 Task: Add an event  with title  Casual Second Training Workshop: Leadership Skills, date '2024/03/01' to 2024/03/02  & Select Event type as  Collective. Add location for the event as  Salzburg, Austria and add a description: This session encourages active participation and engagement from all attendees. After each presentation, there will be a brief discussion where participants can share their observations, ask questions, and exchange tips and techniques. The collaborative environment allows for a rich learning experience, as participants can learn from one another's strengths and challenges.Create an event link  http-casualsecondtrainingworkshop:leadershipskillscom & Select the event color as  Red. , logged in from the account softage.4@softage.netand send the event invitation to softage.5@softage.net and softage.6@softage.net
Action: Mouse pressed left at (669, 93)
Screenshot: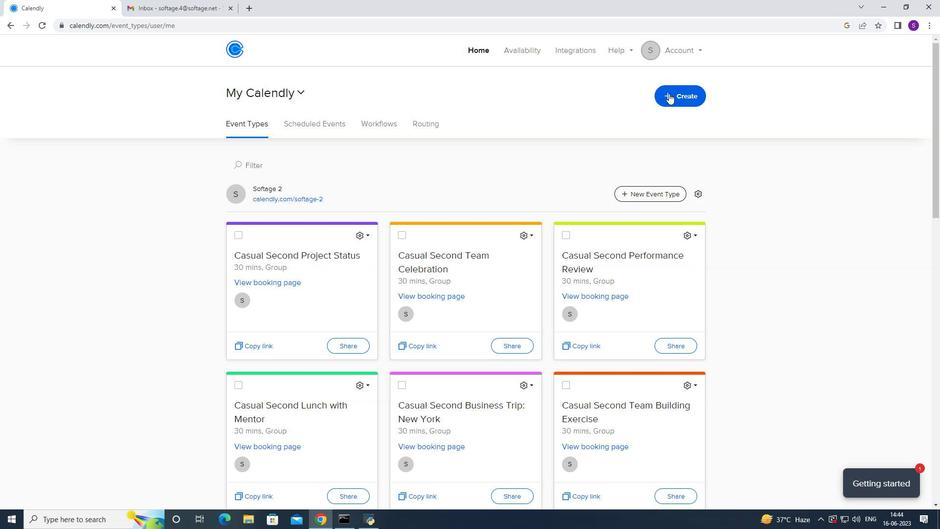 
Action: Mouse moved to (630, 127)
Screenshot: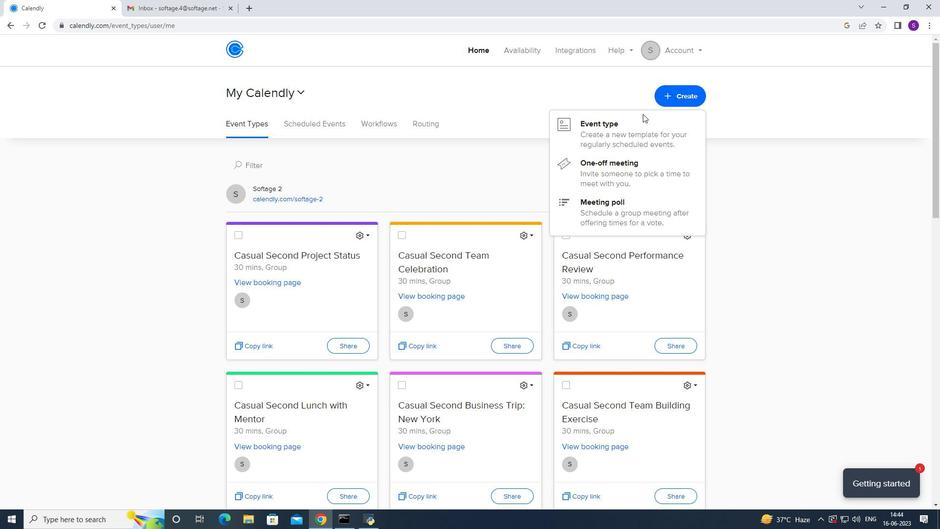 
Action: Mouse pressed left at (630, 127)
Screenshot: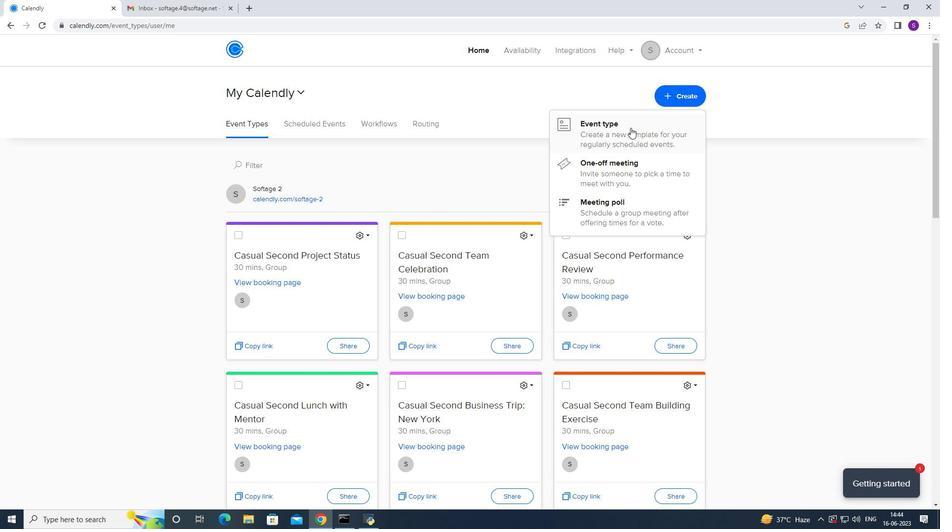 
Action: Mouse moved to (415, 277)
Screenshot: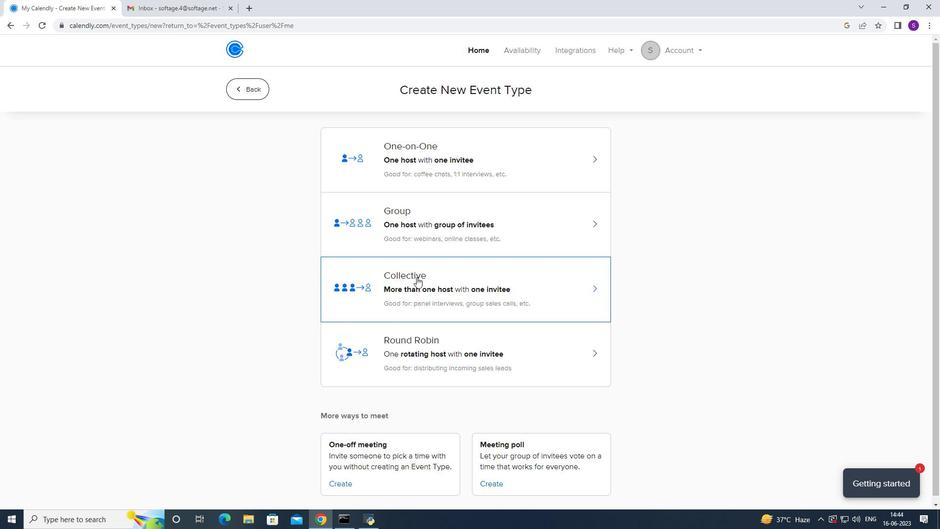 
Action: Mouse pressed left at (415, 277)
Screenshot: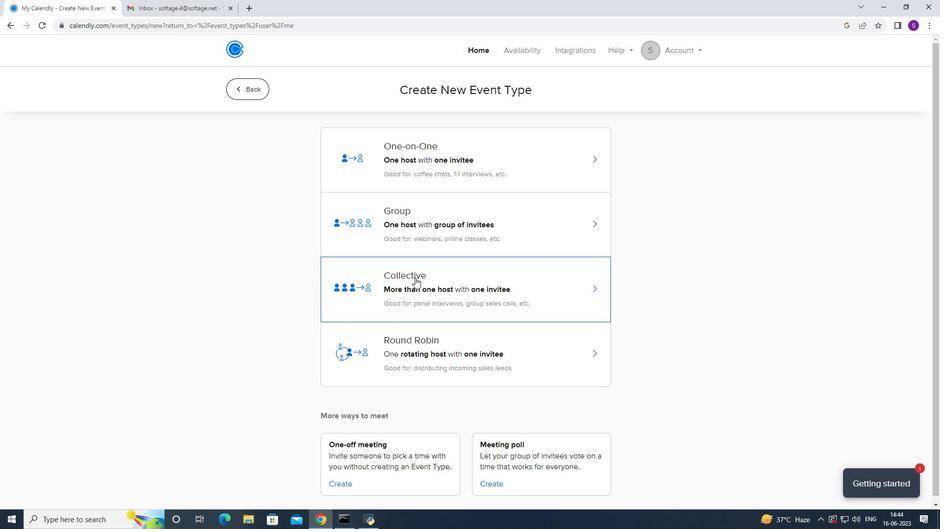 
Action: Mouse moved to (568, 209)
Screenshot: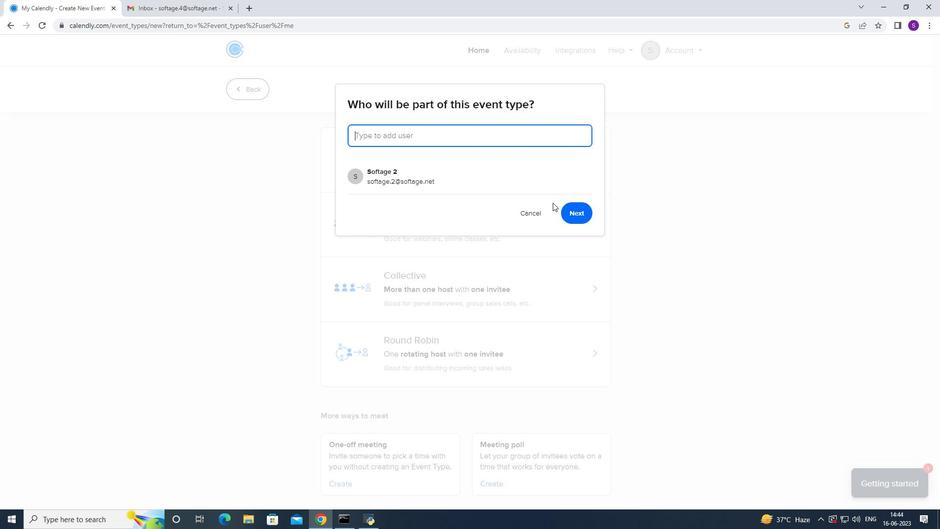 
Action: Mouse pressed left at (568, 209)
Screenshot: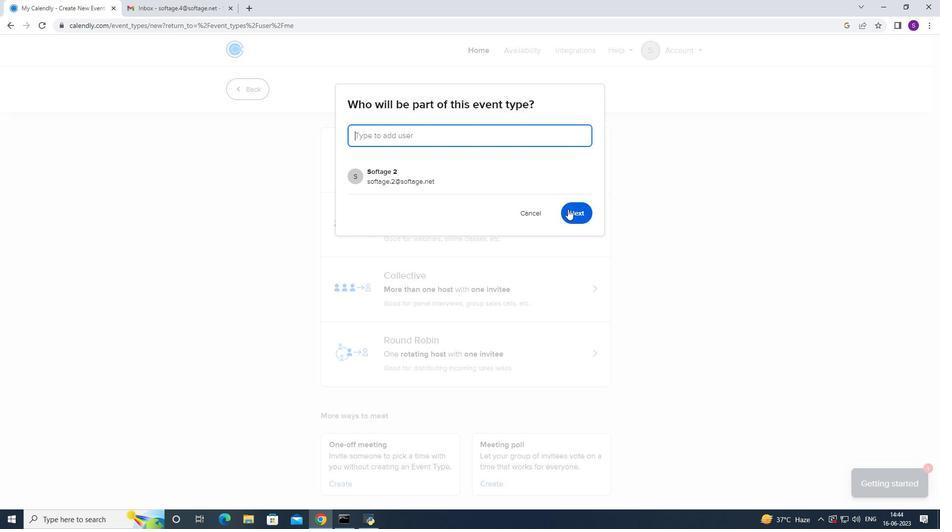 
Action: Mouse moved to (400, 198)
Screenshot: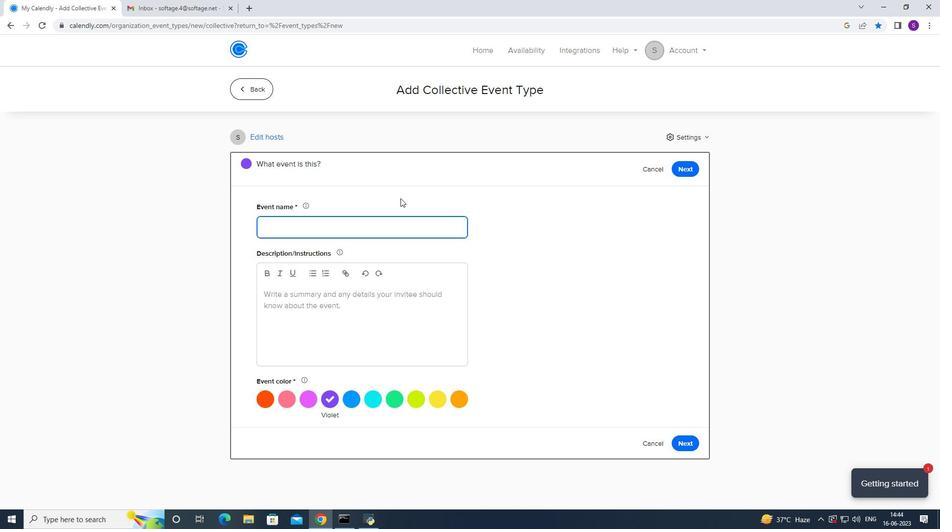 
Action: Key pressed <Key.caps_lock>V<Key.backspace>C<Key.caps_lock>asual<Key.space><Key.caps_lock>S<Key.caps_lock>ecoi<Key.backspace><Key.backspace>ond<Key.space><Key.caps_lock>T<Key.caps_lock>raining<Key.space><Key.caps_lock>W<Key.caps_lock>orkshop<Key.shift_r>:<Key.space><Key.caps_lock>L<Key.caps_lock>eadership<Key.space><Key.caps_lock>S<Key.caps_lock>kills
Screenshot: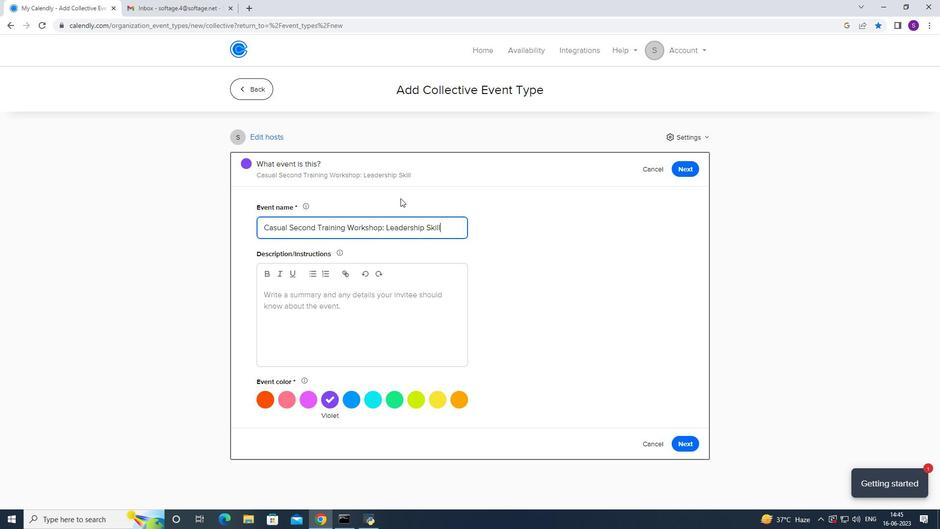 
Action: Mouse moved to (346, 314)
Screenshot: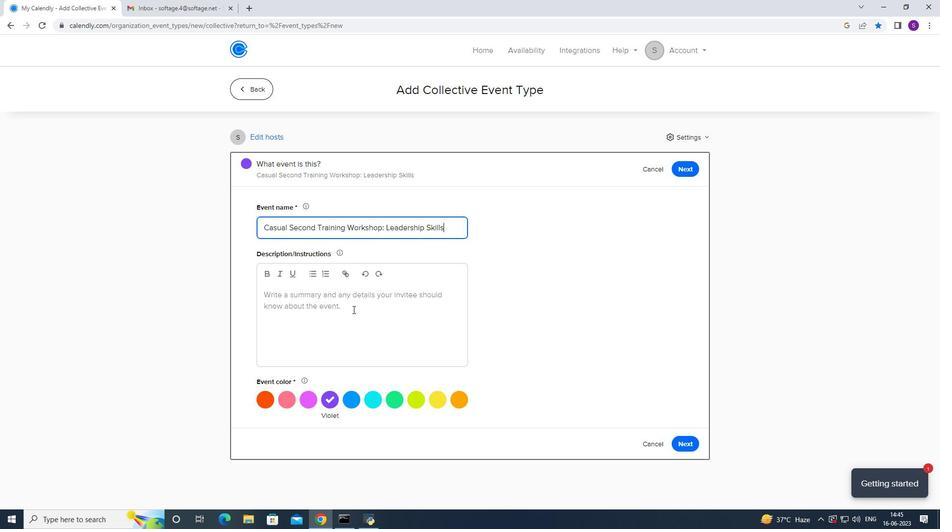
Action: Mouse pressed left at (346, 314)
Screenshot: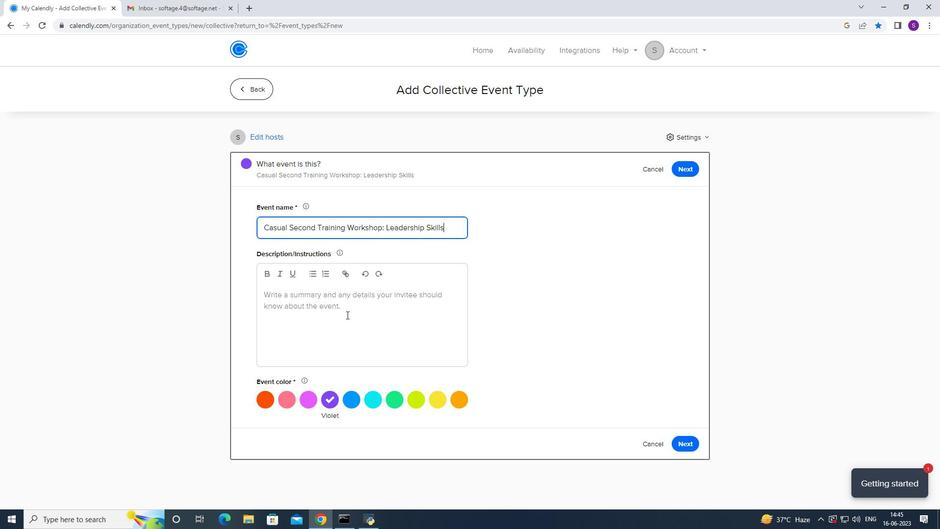 
Action: Mouse pressed right at (346, 314)
Screenshot: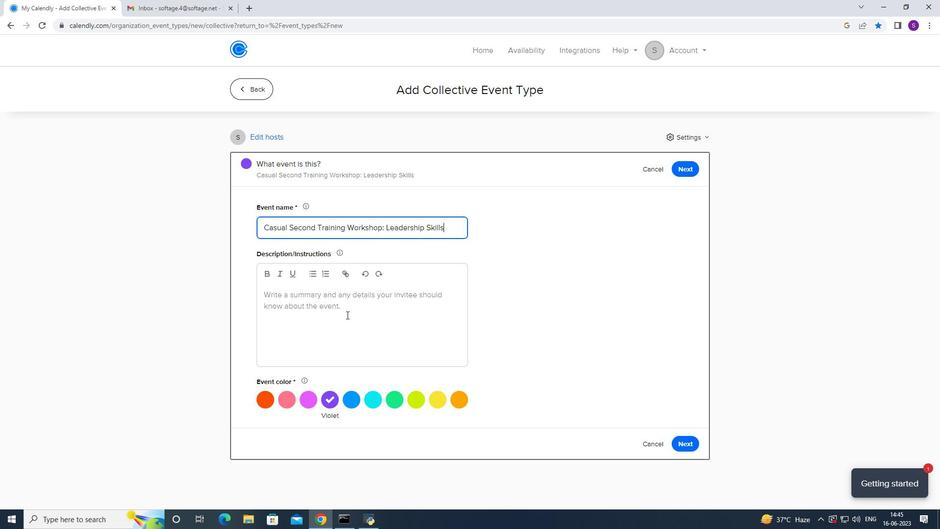 
Action: Mouse moved to (317, 337)
Screenshot: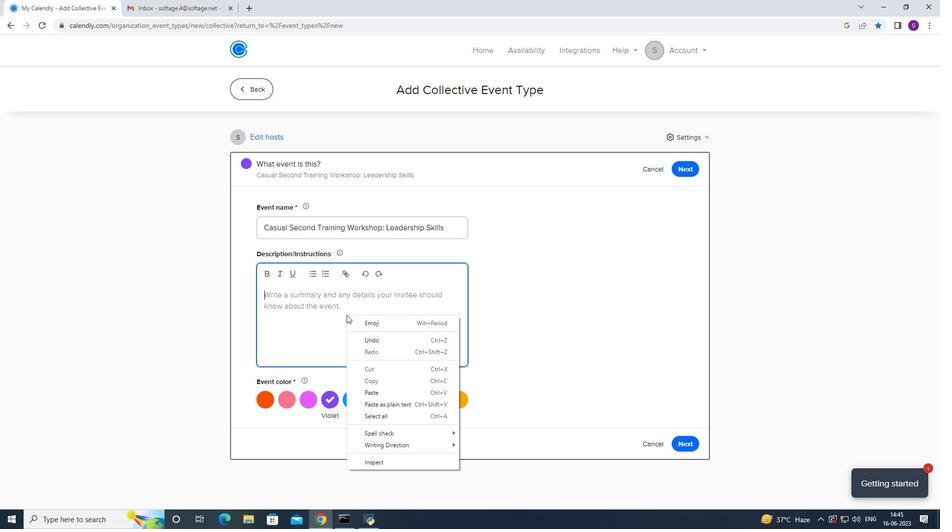 
Action: Mouse pressed left at (317, 337)
Screenshot: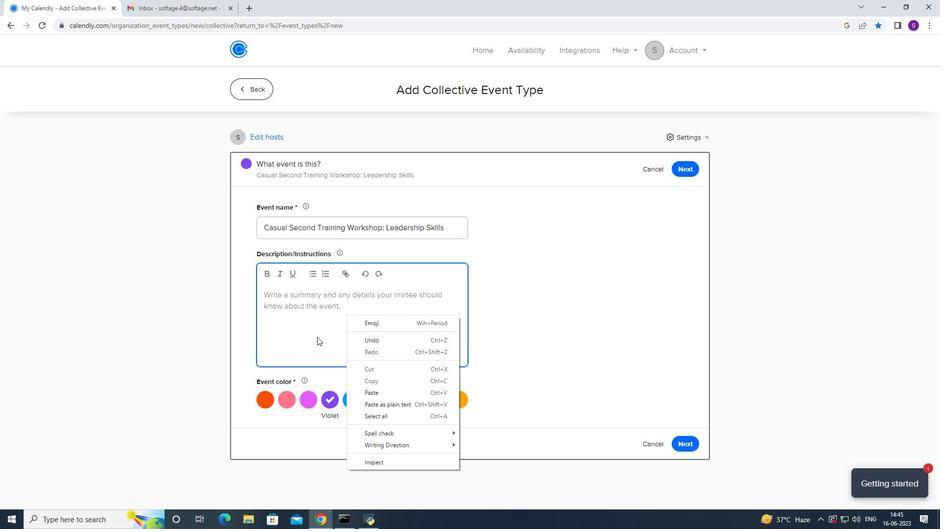 
Action: Mouse moved to (268, 399)
Screenshot: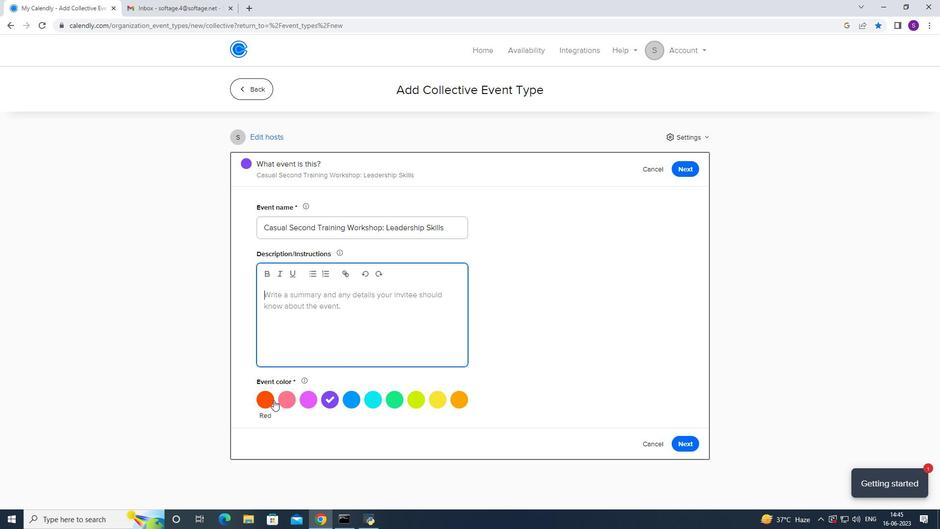 
Action: Mouse pressed left at (268, 399)
Screenshot: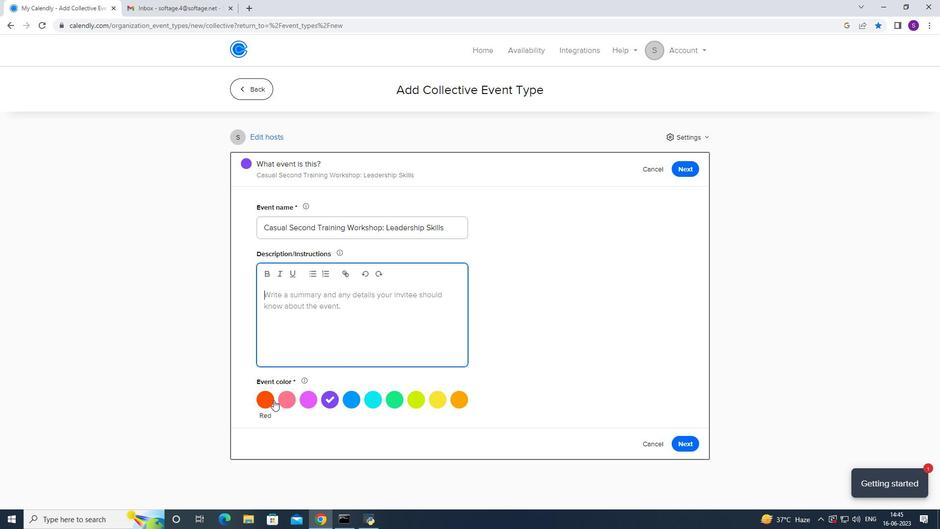 
Action: Mouse moved to (301, 334)
Screenshot: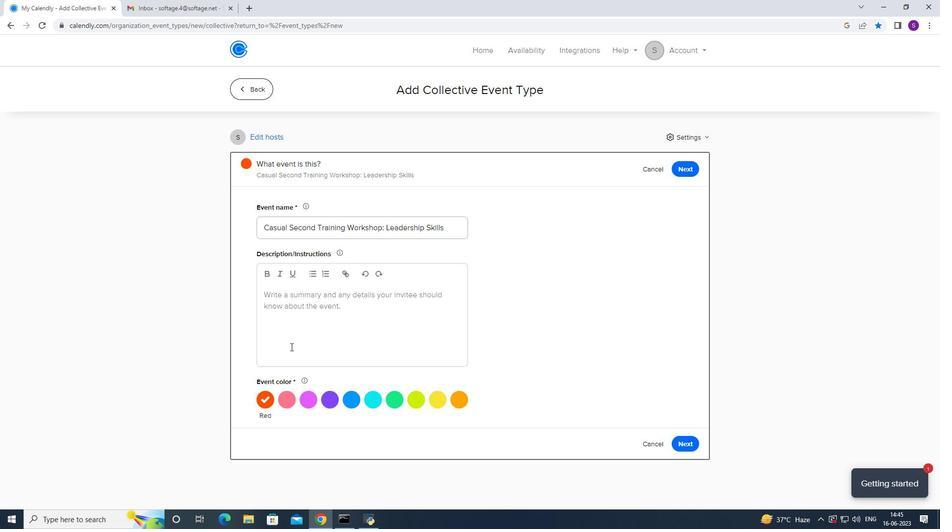 
Action: Mouse pressed left at (301, 334)
Screenshot: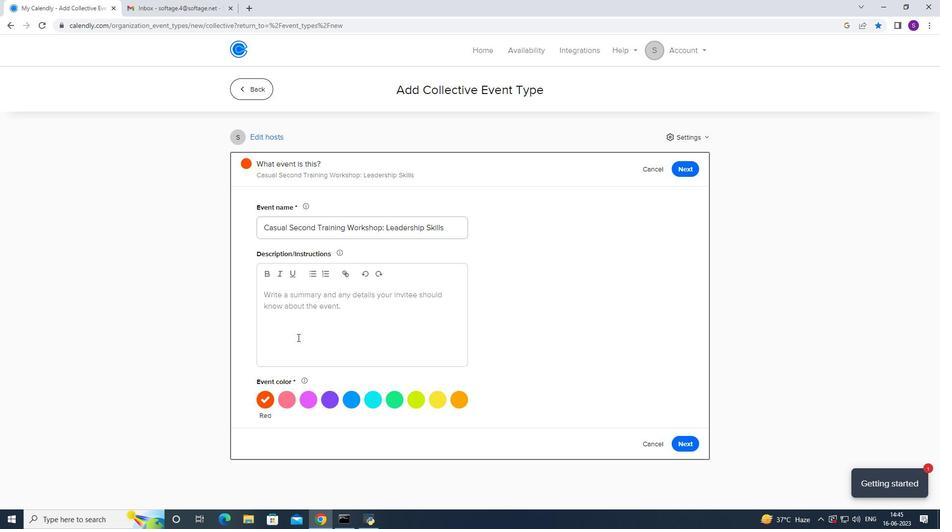 
Action: Key pressed <Key.caps_lock>T<Key.caps_lock>his<Key.space>session<Key.space>encourages<Key.space>active<Key.space>participastion<Key.space><Key.backspace><Key.backspace><Key.backspace><Key.backspace><Key.backspace><Key.backspace>tion<Key.space>and<Key.space>engagement<Key.space>fromn<Key.backspace><Key.space>all<Key.space>attendees.<Key.space><Key.caps_lock>A<Key.caps_lock>fter<Key.space>each<Key.space>presentation<Key.space>,<Key.space>there<Key.space>will<Key.space>be<Key.space>a<Key.space>brief<Key.space>discussion<Key.space>where<Key.space>participantsc<Key.backspace><Key.space>can<Key.space>ask<Key.space>questions,<Key.space>share<Key.space>their<Key.space>observations<Key.space>and<Key.space>exchange<Key.space>tips<Key.space>,<Key.caps_lock>T<Key.caps_lock>he<Key.space>collaborative<Key.space>
Screenshot: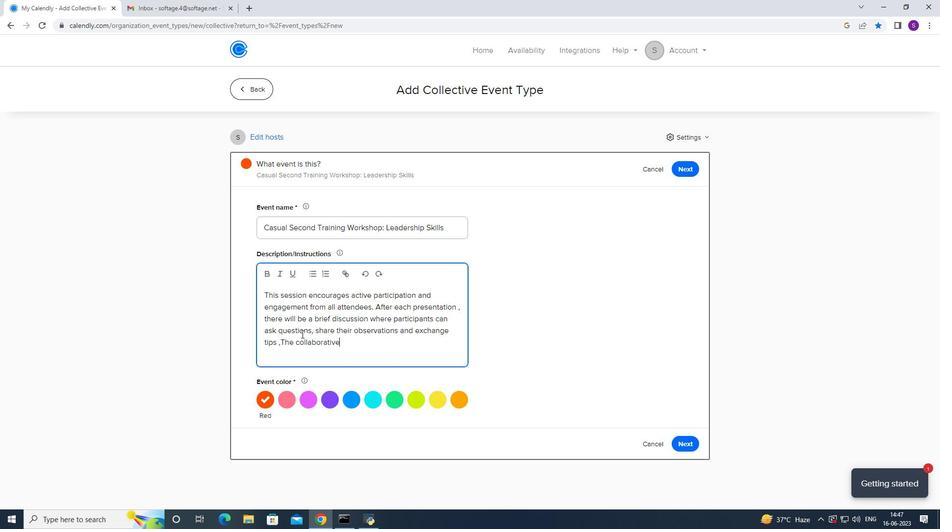 
Action: Mouse moved to (278, 344)
Screenshot: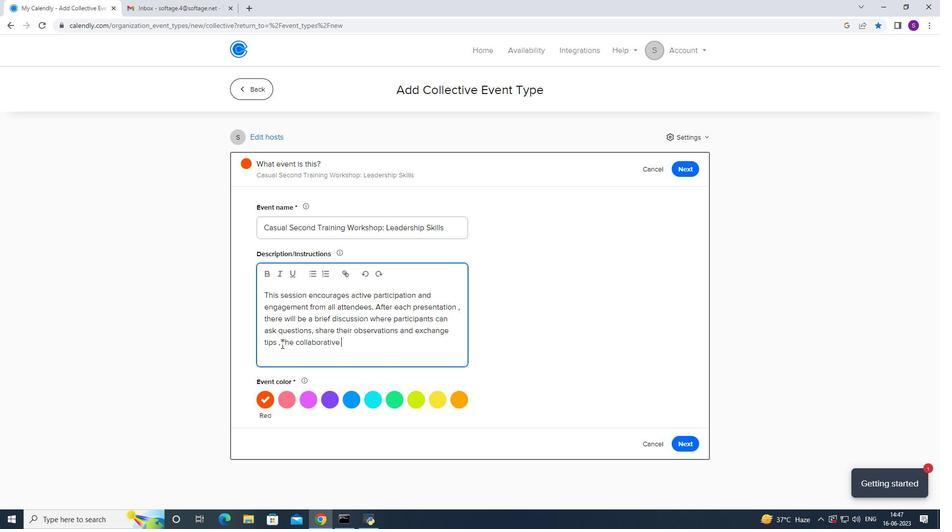 
Action: Mouse pressed left at (278, 344)
Screenshot: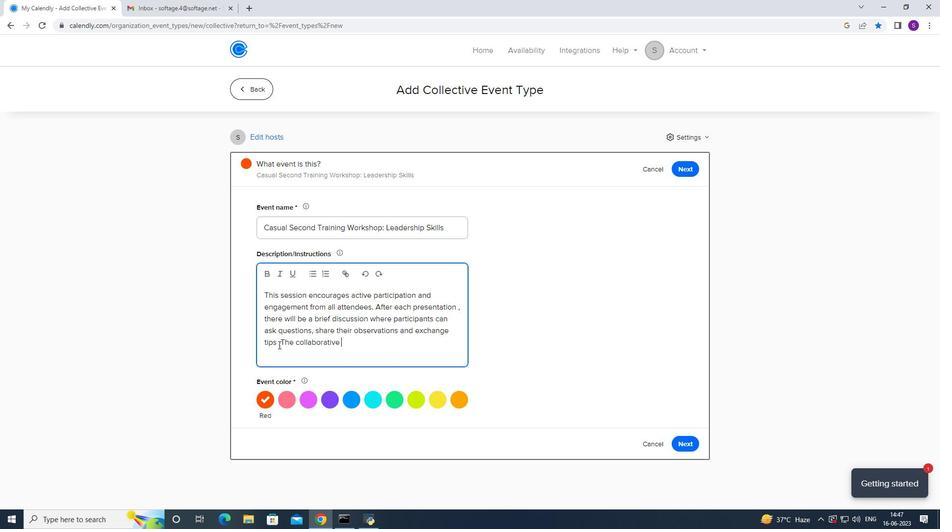 
Action: Mouse moved to (281, 343)
Screenshot: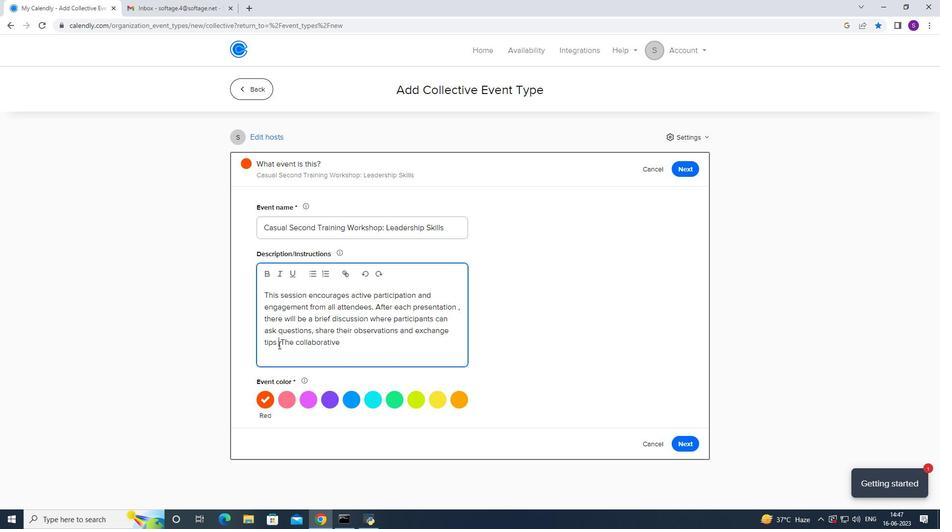 
Action: Mouse pressed left at (281, 343)
Screenshot: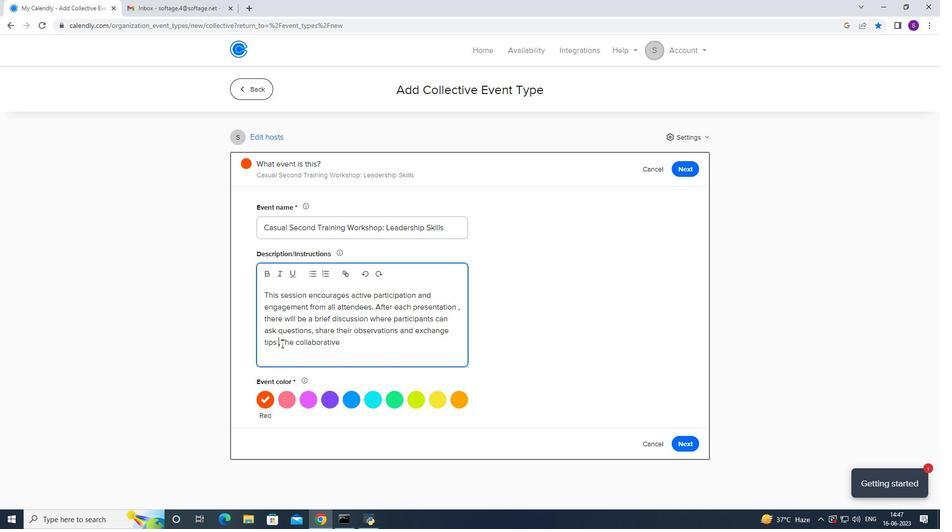 
Action: Key pressed <Key.backspace>.
Screenshot: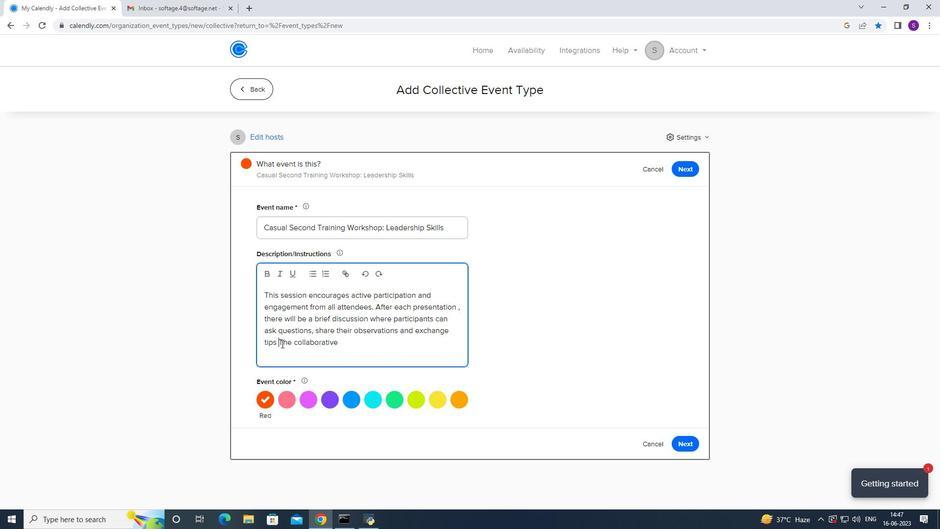 
Action: Mouse moved to (346, 340)
Screenshot: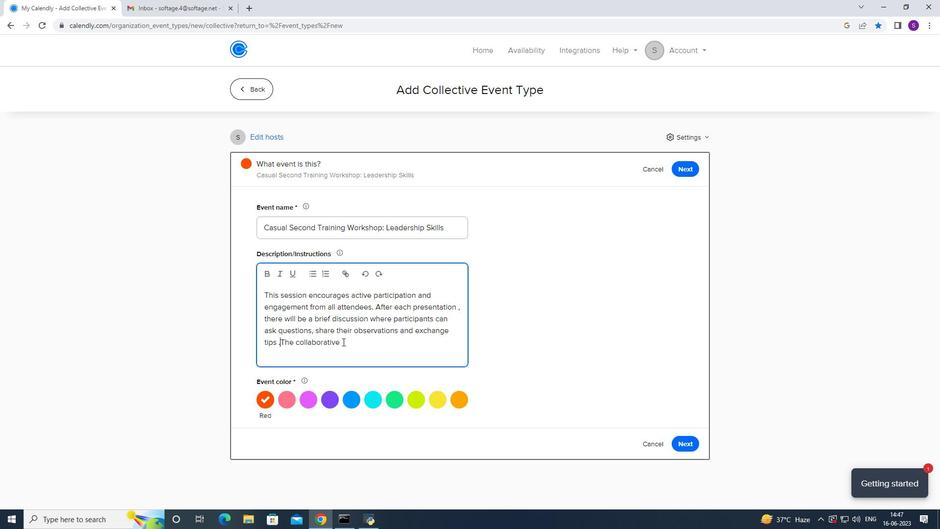 
Action: Mouse pressed left at (346, 340)
Screenshot: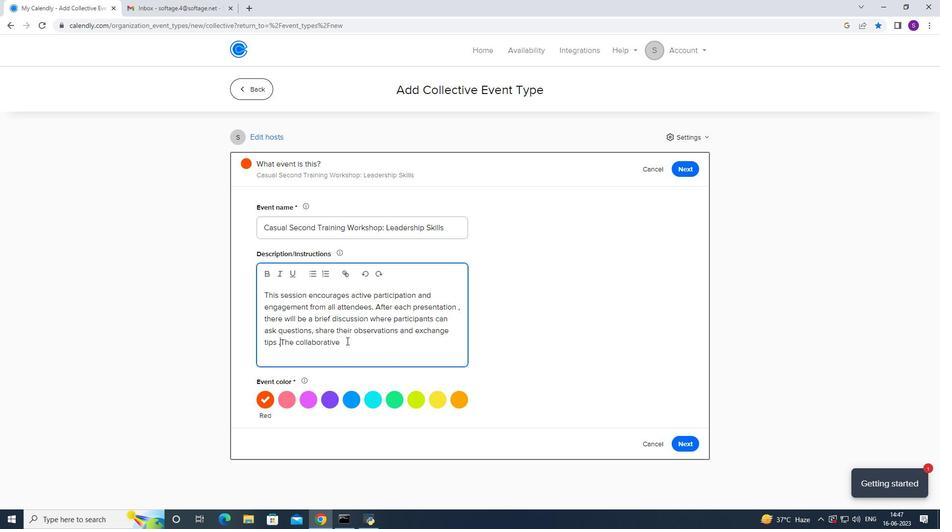 
Action: Key pressed <Key.space>environment<Key.space>allows<Key.space>for<Key.space>a<Key.space>rich<Key.space>learning<Key.space>experuie<Key.backspace><Key.backspace><Key.backspace>o<Key.backspace>i==<Key.backspace><Key.backspace>ence,as<Key.space>participants<Key.space>can<Key.space>learn<Key.space>from<Key.space>one<Key.space>anothers<Key.space><Key.backspace><Key.backspace><Key.shift_r>"s<Key.space>strengths<Key.space>andc=<Key.backspace><Key.backspace><Key.space>challenges.
Screenshot: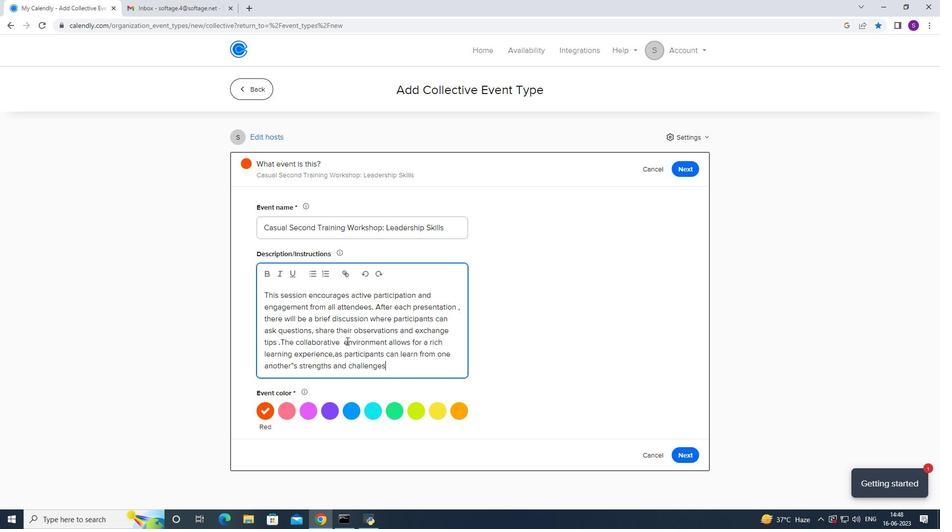
Action: Mouse moved to (679, 460)
Screenshot: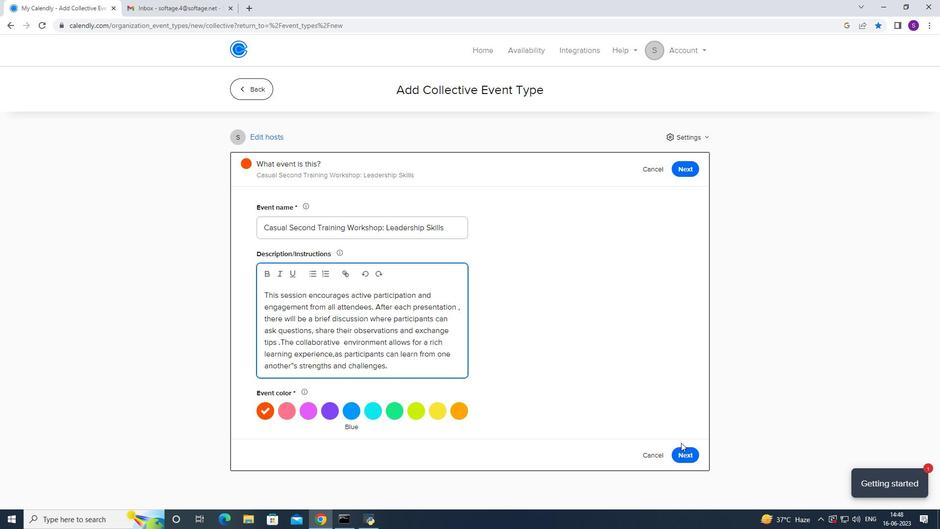 
Action: Mouse pressed left at (679, 460)
Screenshot: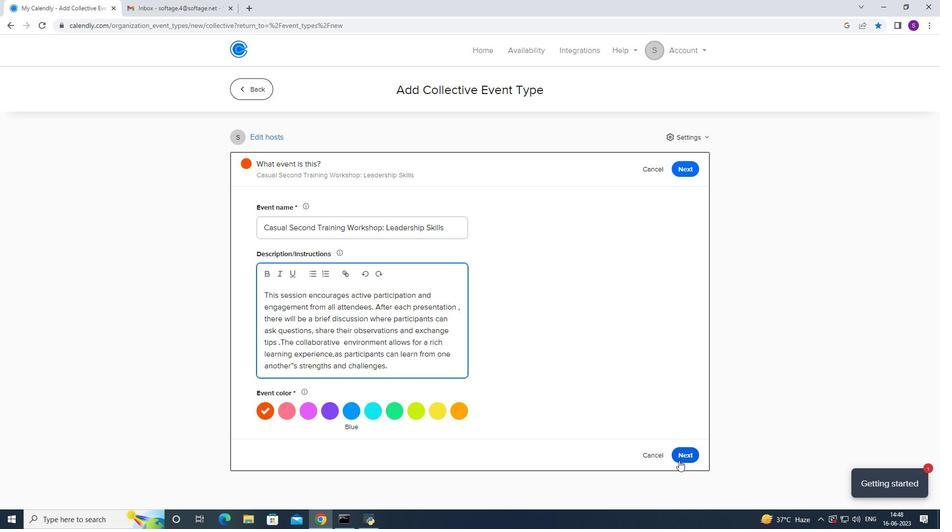 
Action: Mouse moved to (269, 283)
Screenshot: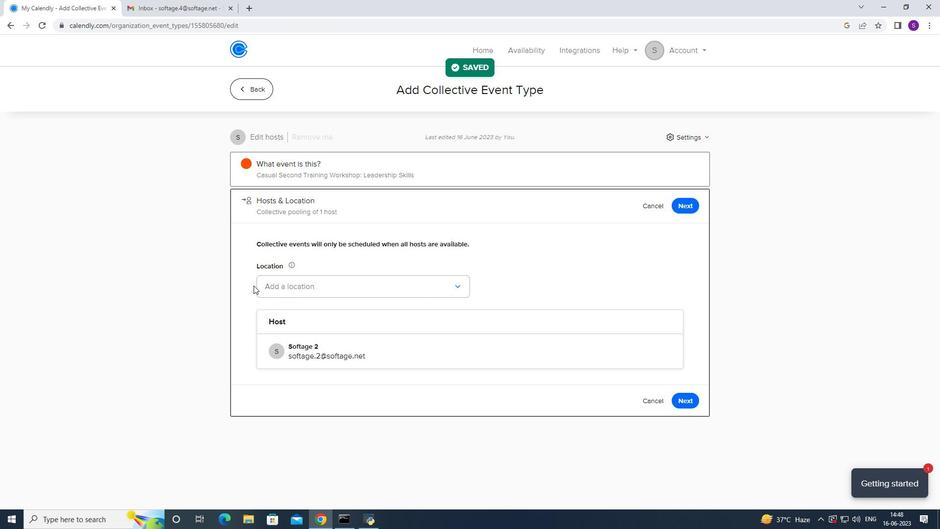 
Action: Mouse pressed left at (269, 283)
Screenshot: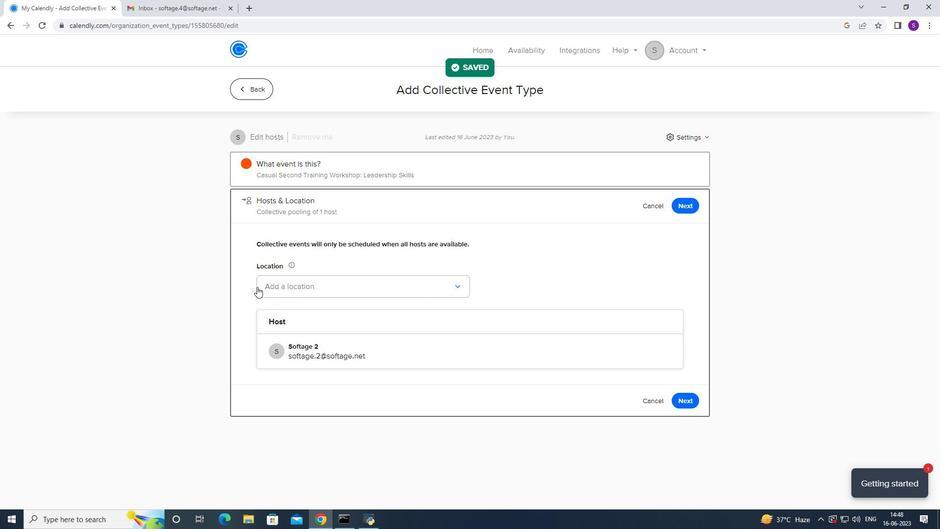 
Action: Mouse moved to (337, 311)
Screenshot: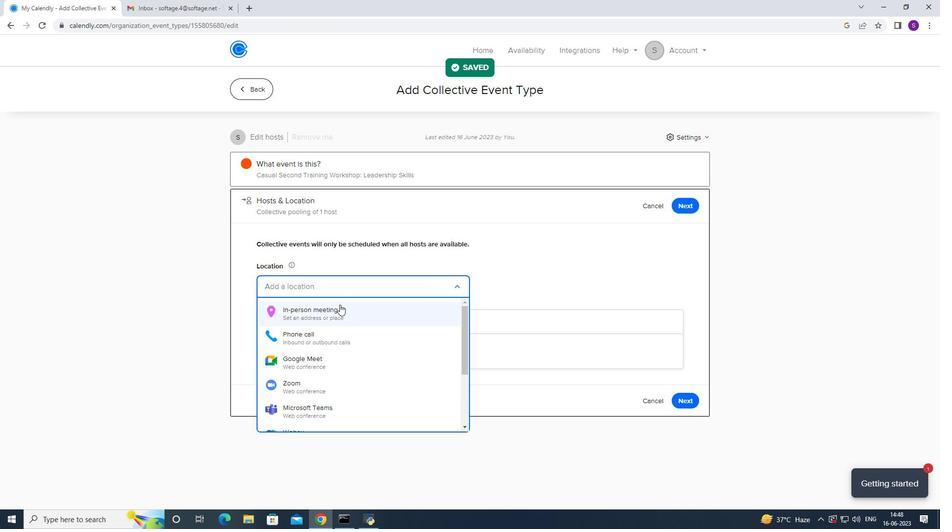 
Action: Mouse pressed left at (337, 311)
Screenshot: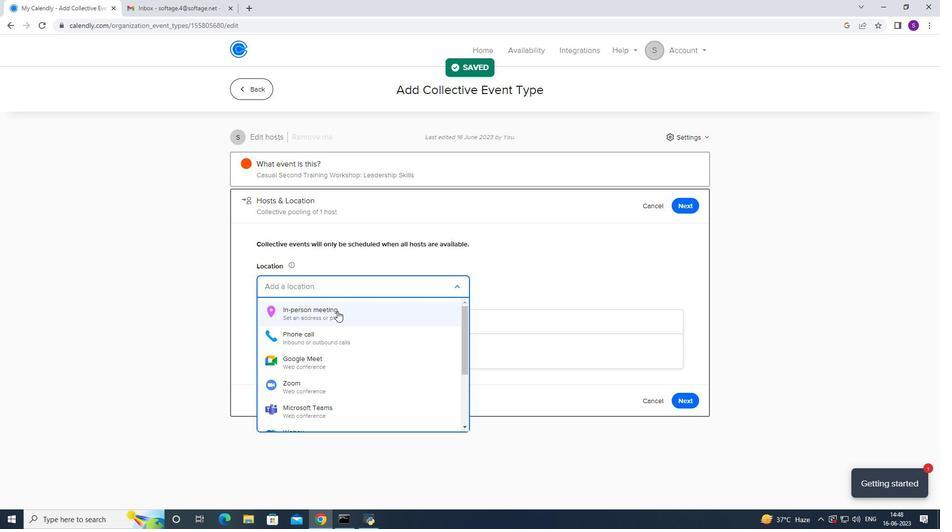
Action: Mouse moved to (458, 161)
Screenshot: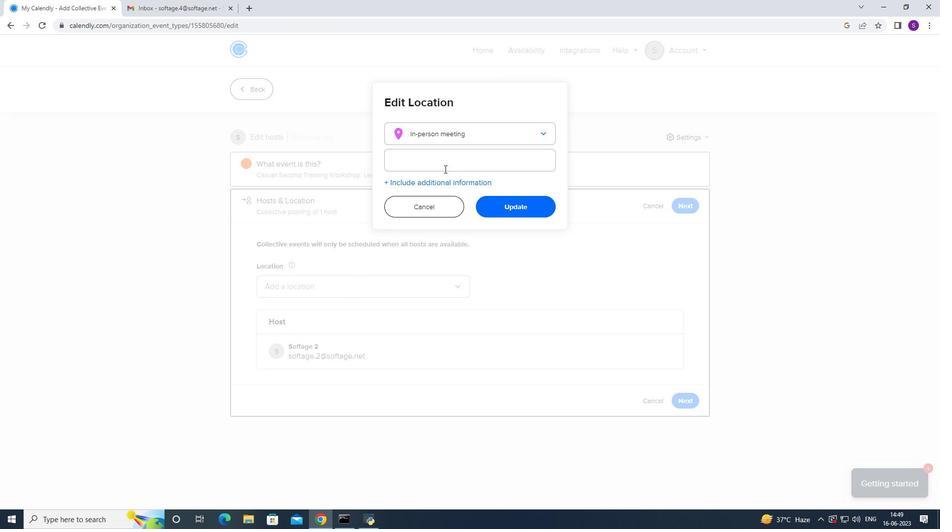 
Action: Mouse pressed left at (458, 161)
Screenshot: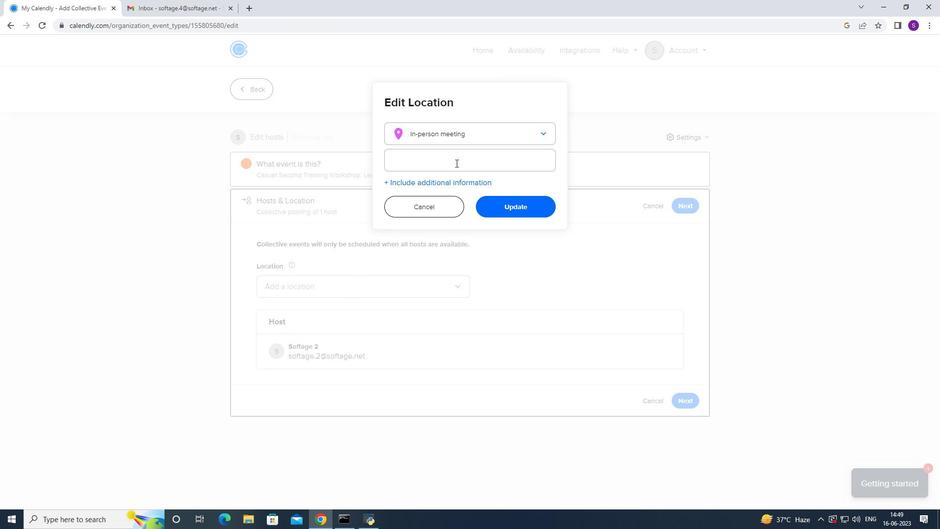 
Action: Key pressed <Key.caps_lock>S<Key.caps_lock>alzburg,<Key.space><Key.caps_lock>A<Key.caps_lock>ustria
Screenshot: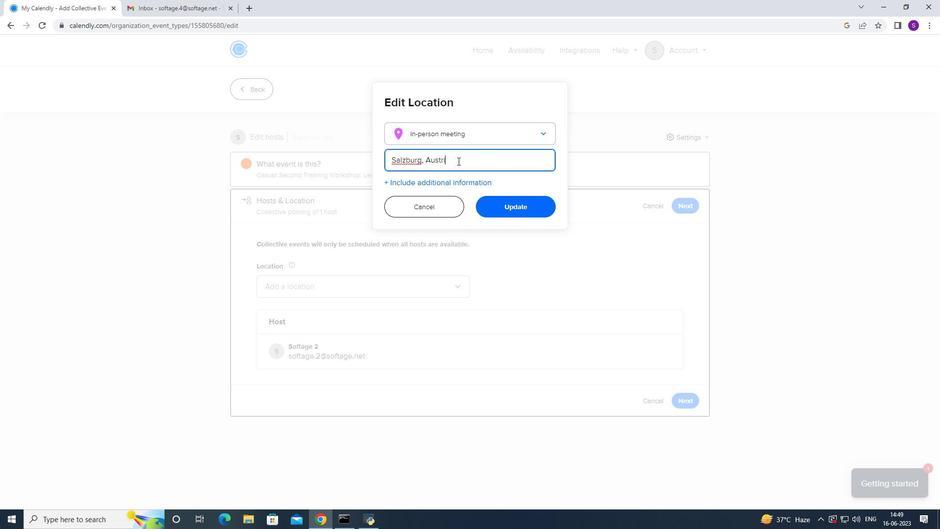 
Action: Mouse moved to (506, 200)
Screenshot: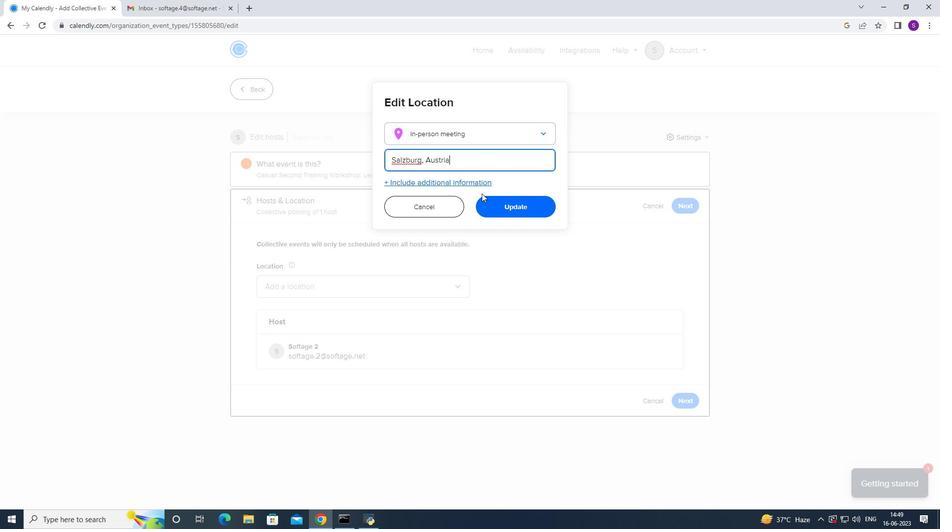 
Action: Mouse pressed left at (506, 200)
Screenshot: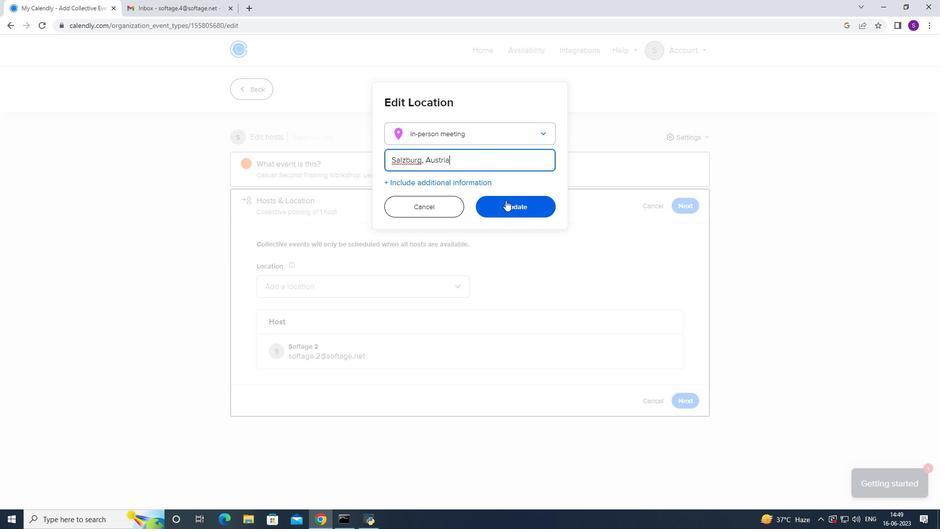 
Action: Mouse moved to (683, 392)
Screenshot: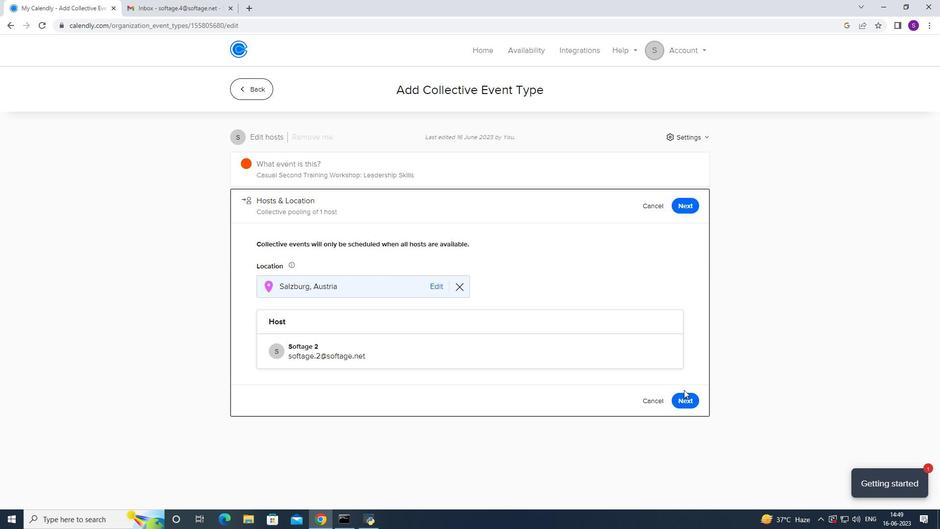 
Action: Mouse pressed left at (683, 392)
Screenshot: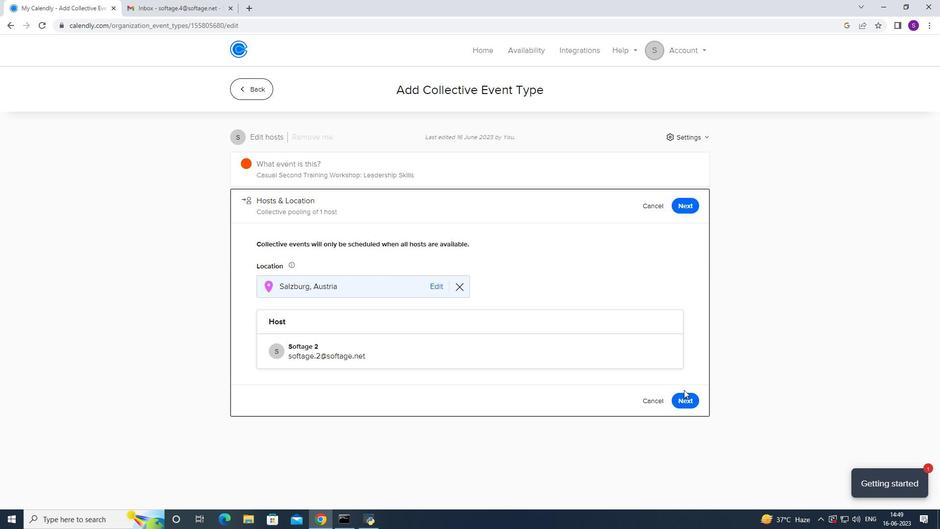 
Action: Mouse moved to (404, 339)
Screenshot: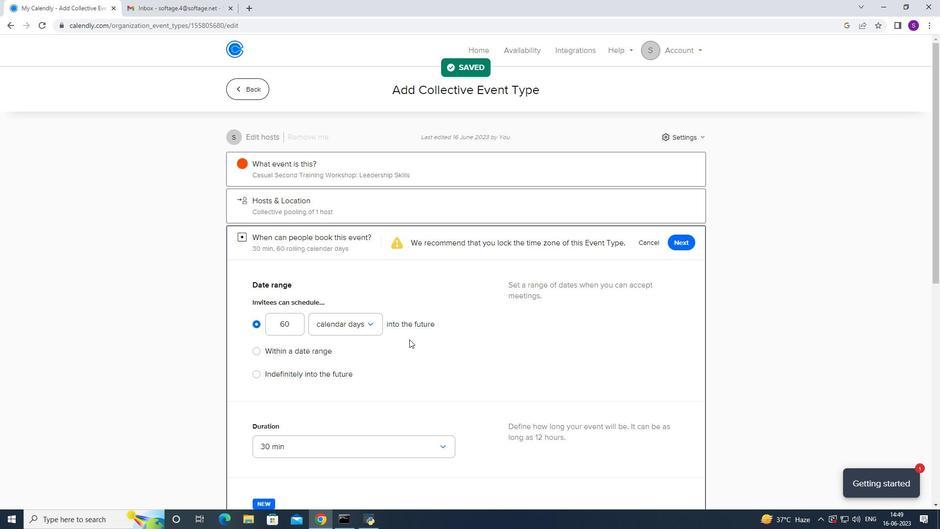 
Action: Mouse scrolled (404, 338) with delta (0, 0)
Screenshot: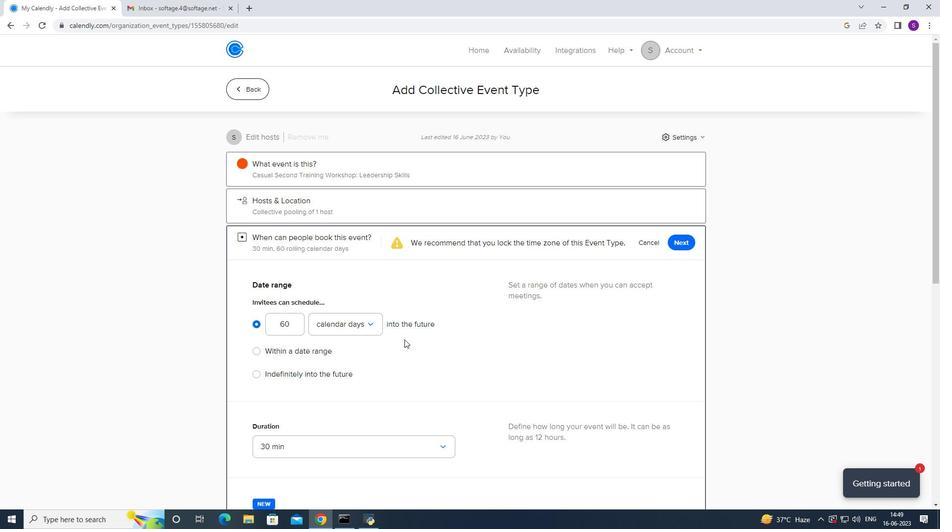 
Action: Mouse scrolled (404, 338) with delta (0, 0)
Screenshot: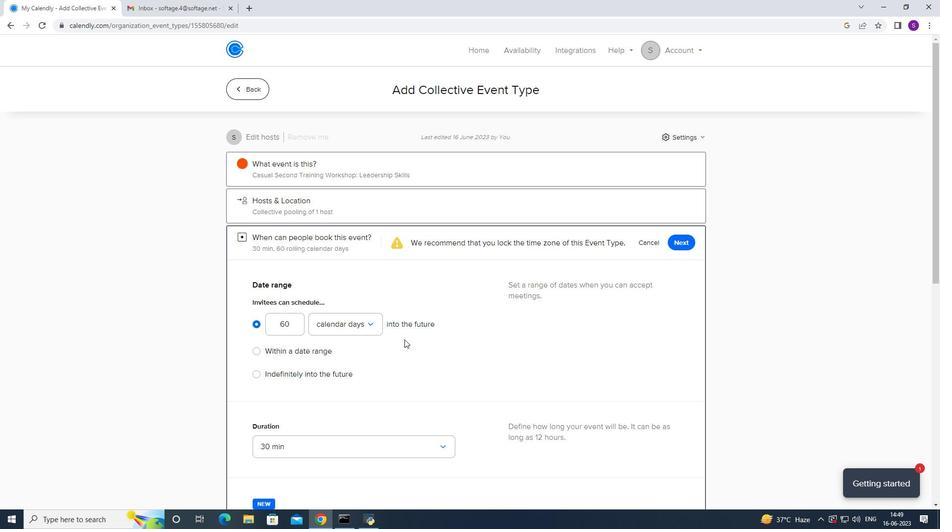 
Action: Mouse scrolled (404, 338) with delta (0, 0)
Screenshot: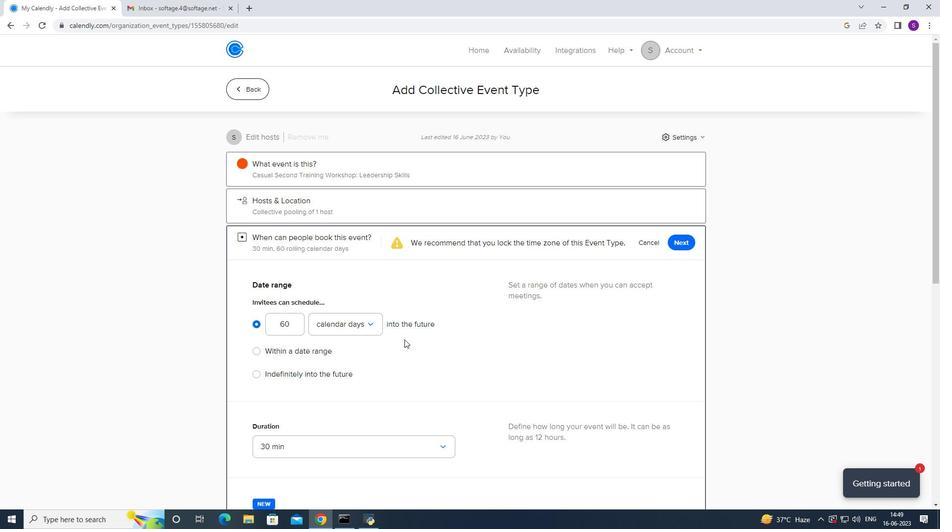 
Action: Mouse scrolled (404, 338) with delta (0, 0)
Screenshot: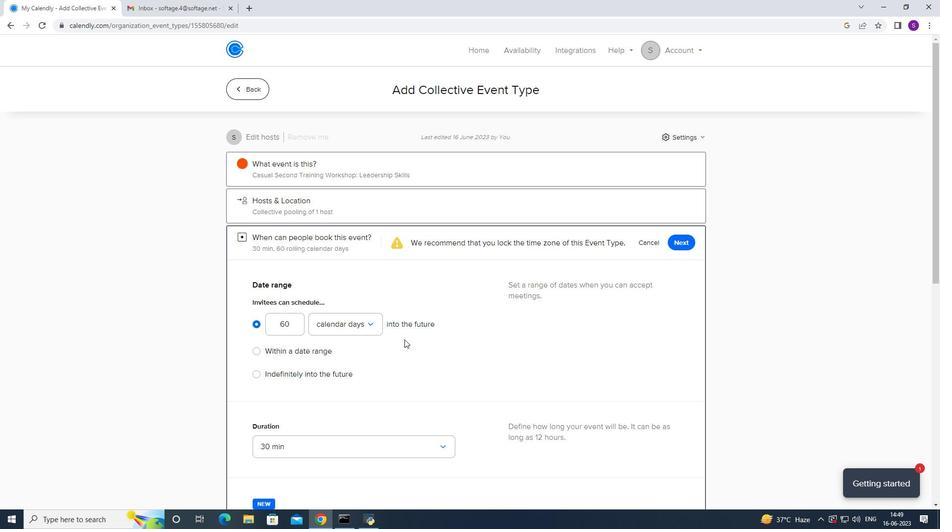 
Action: Mouse moved to (276, 155)
Screenshot: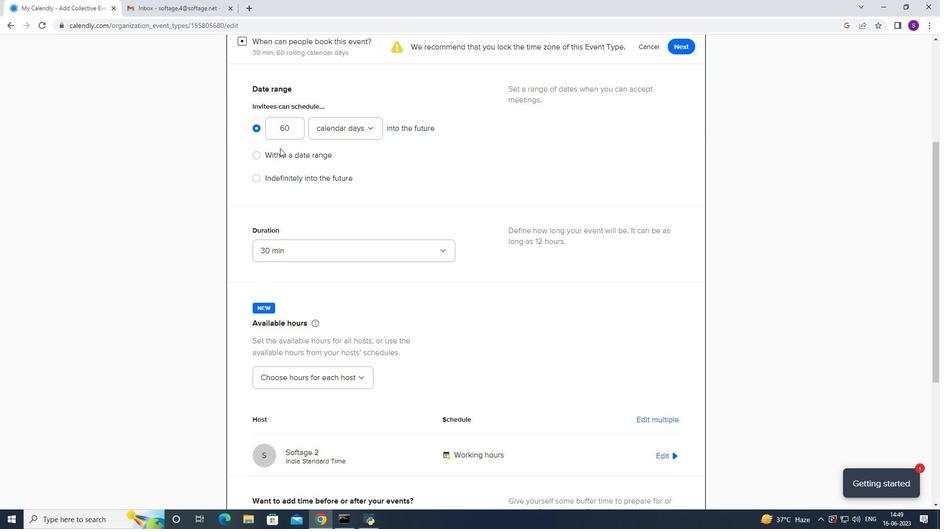 
Action: Mouse pressed left at (276, 155)
Screenshot: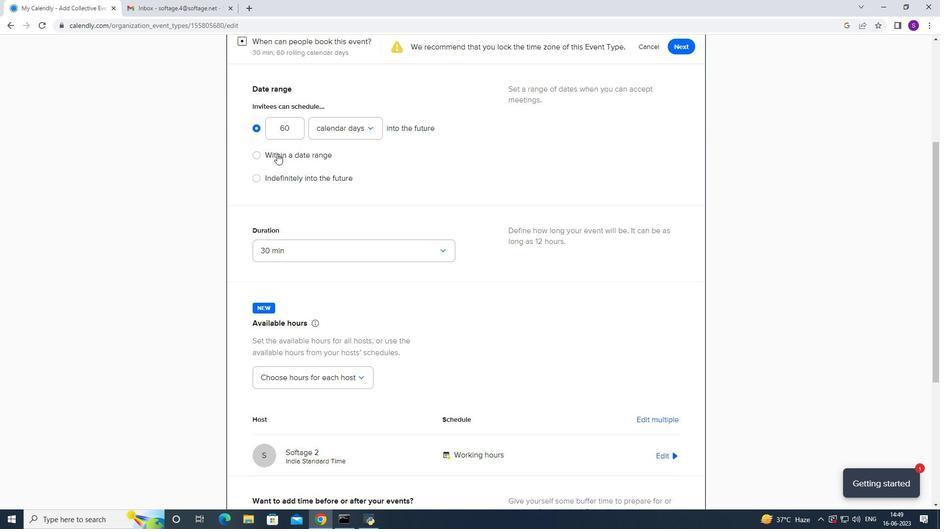 
Action: Mouse moved to (346, 169)
Screenshot: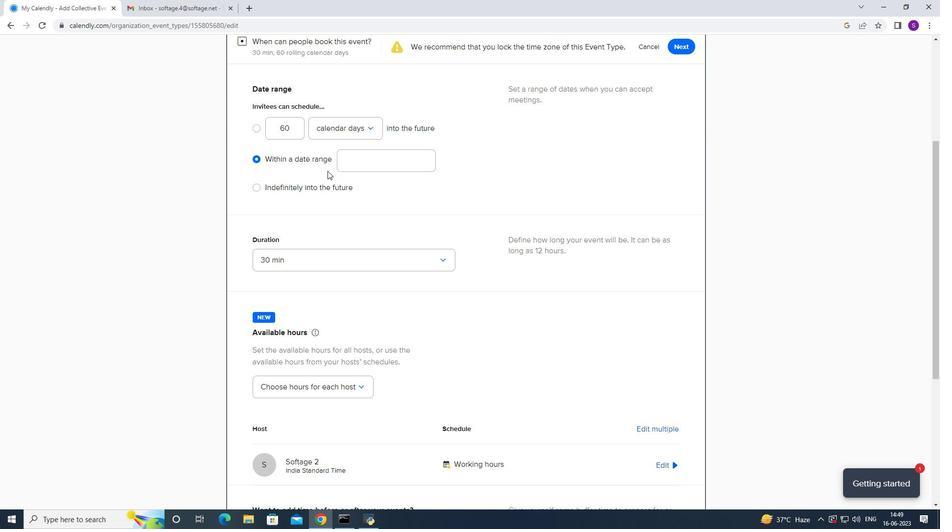 
Action: Mouse pressed left at (346, 169)
Screenshot: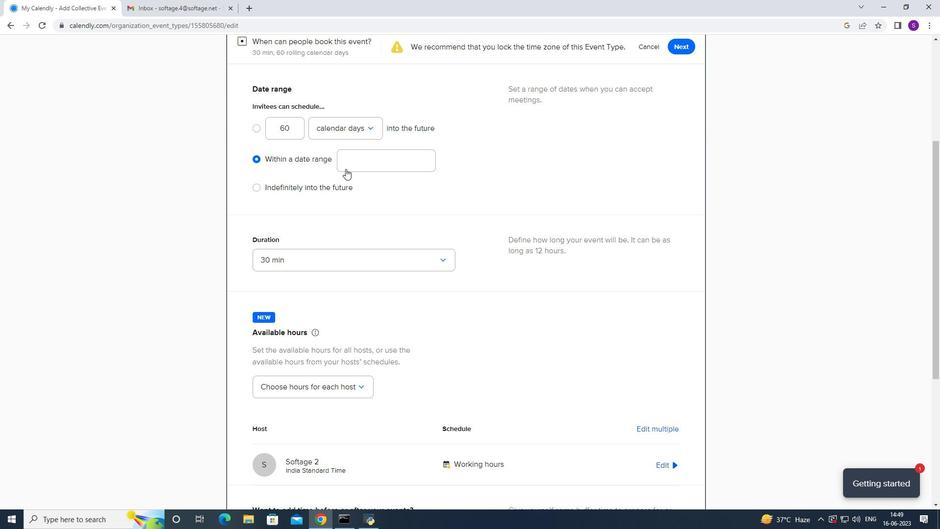 
Action: Mouse moved to (412, 197)
Screenshot: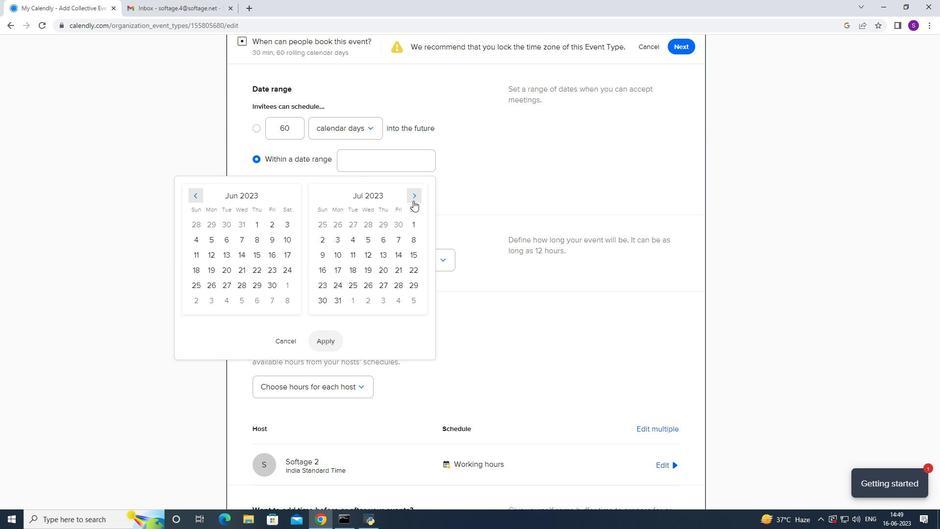 
Action: Mouse pressed left at (412, 197)
Screenshot: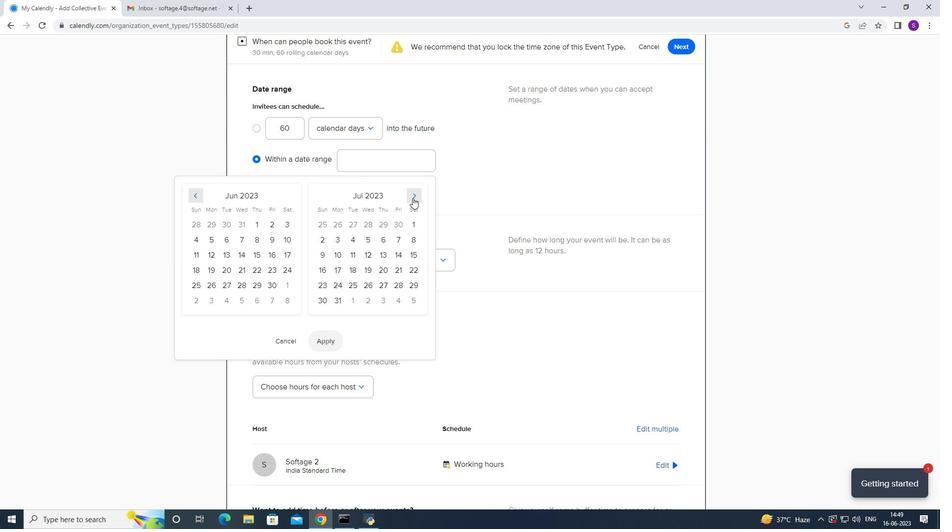 
Action: Mouse pressed left at (412, 197)
Screenshot: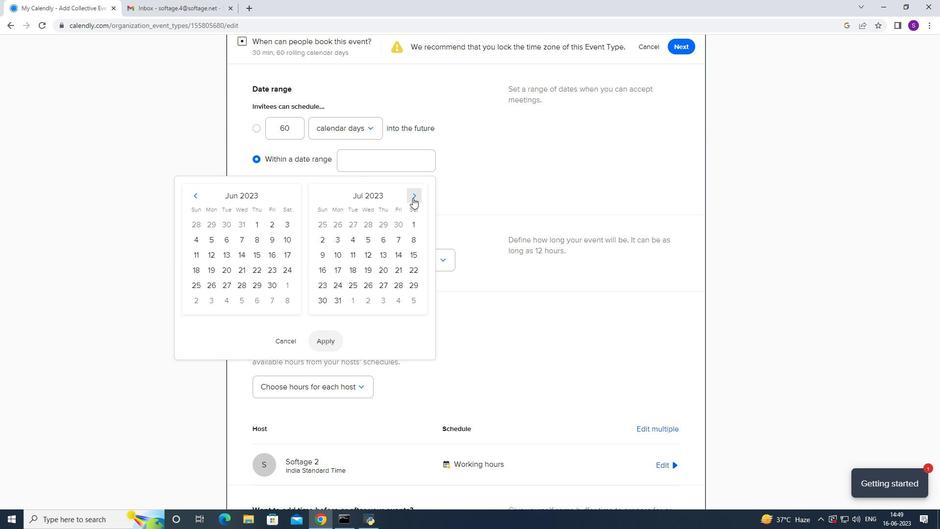 
Action: Mouse pressed left at (412, 197)
Screenshot: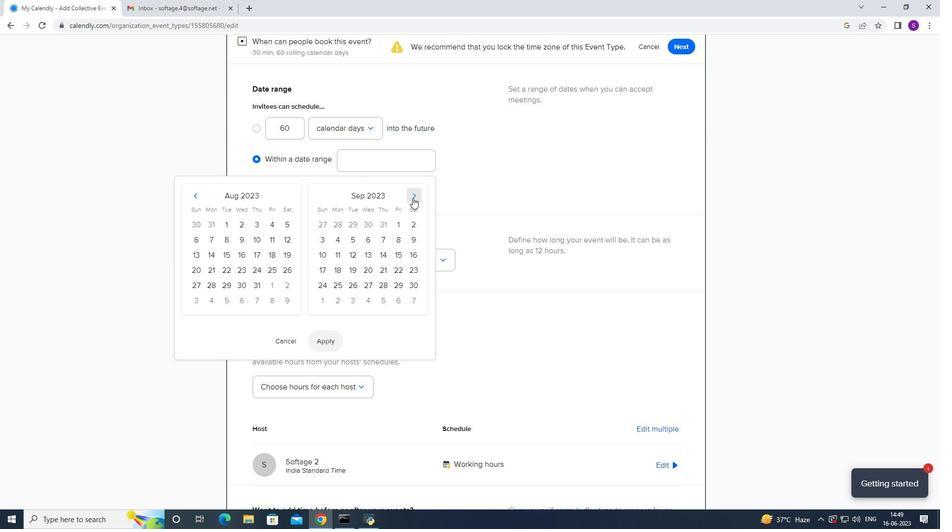 
Action: Mouse pressed left at (412, 197)
Screenshot: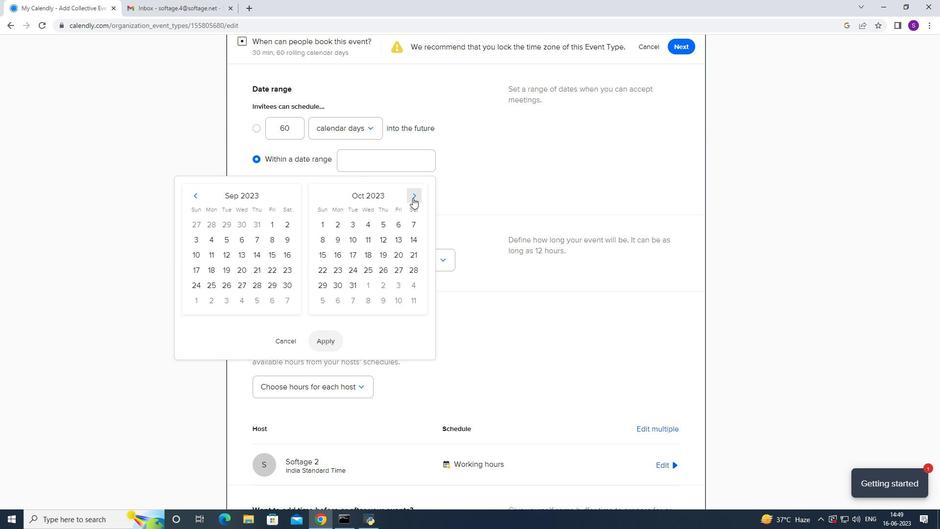 
Action: Mouse pressed left at (412, 197)
Screenshot: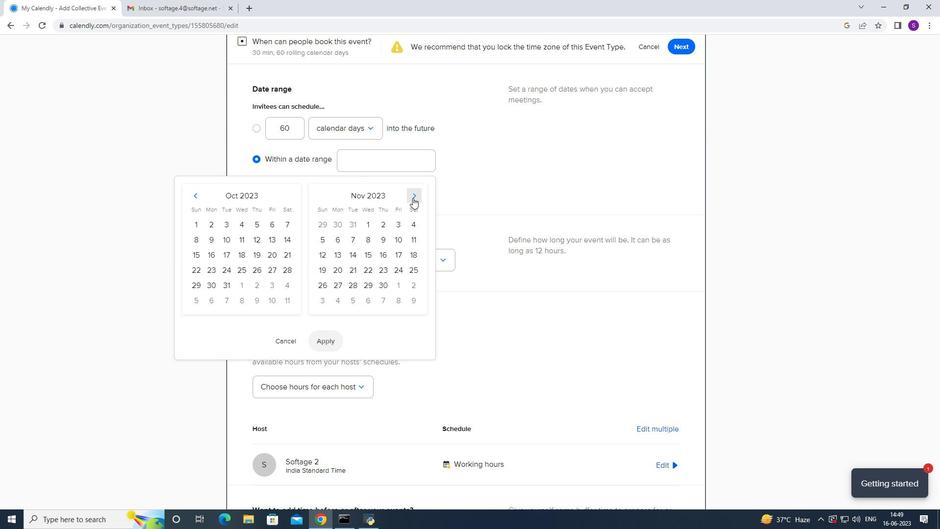 
Action: Mouse pressed left at (412, 197)
Screenshot: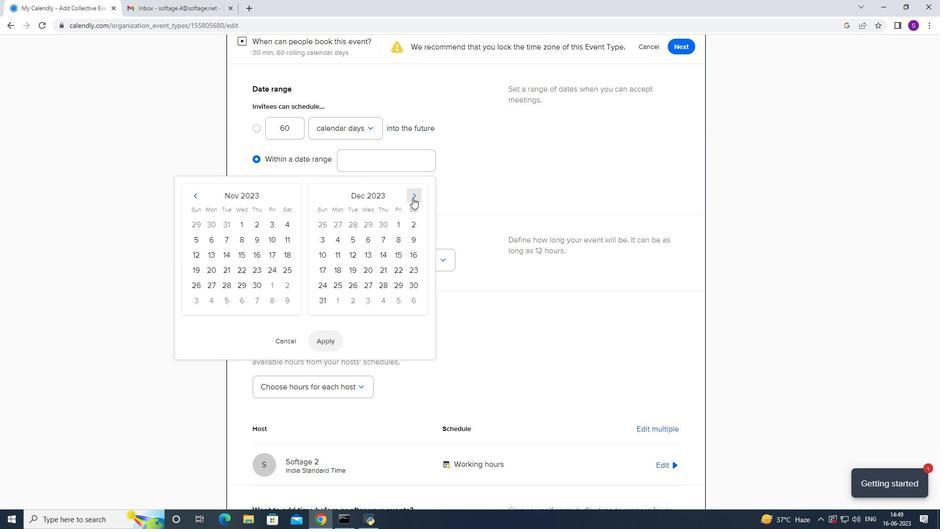 
Action: Mouse pressed left at (412, 197)
Screenshot: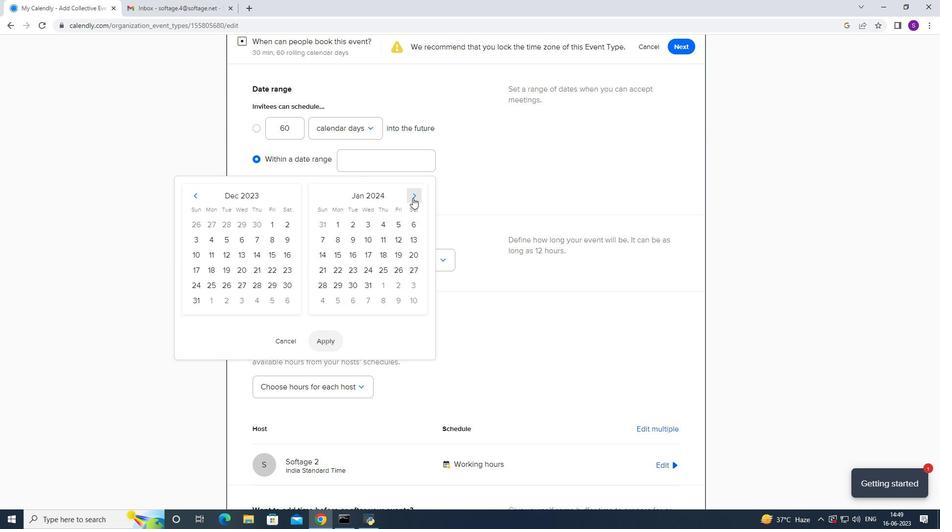 
Action: Mouse moved to (412, 197)
Screenshot: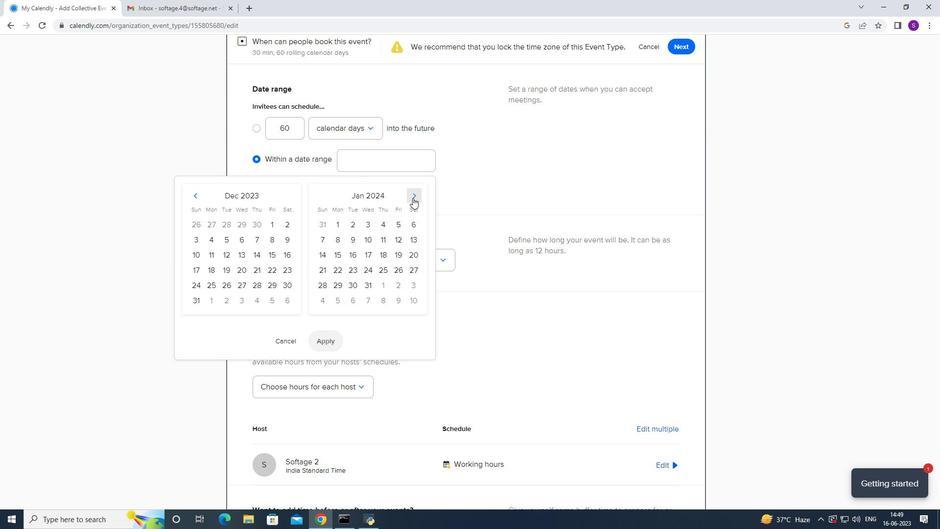 
Action: Mouse pressed left at (412, 197)
Screenshot: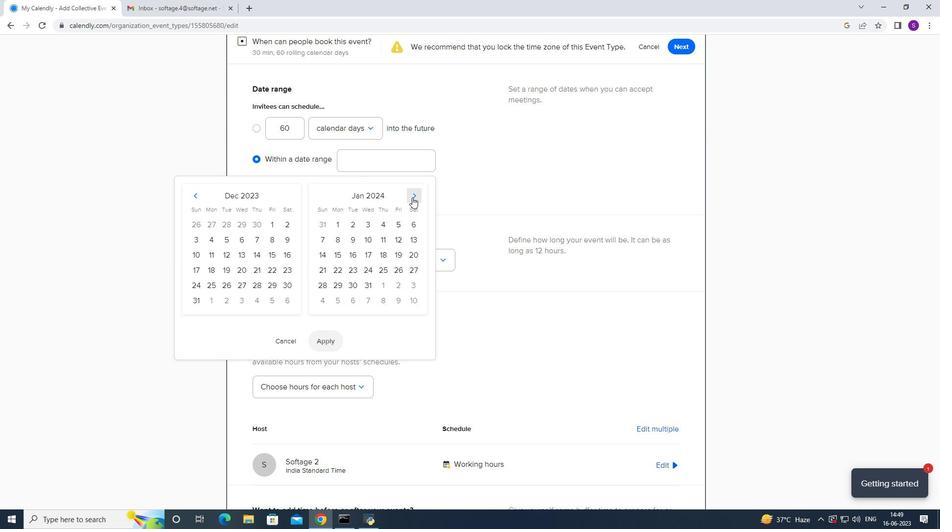 
Action: Mouse moved to (393, 226)
Screenshot: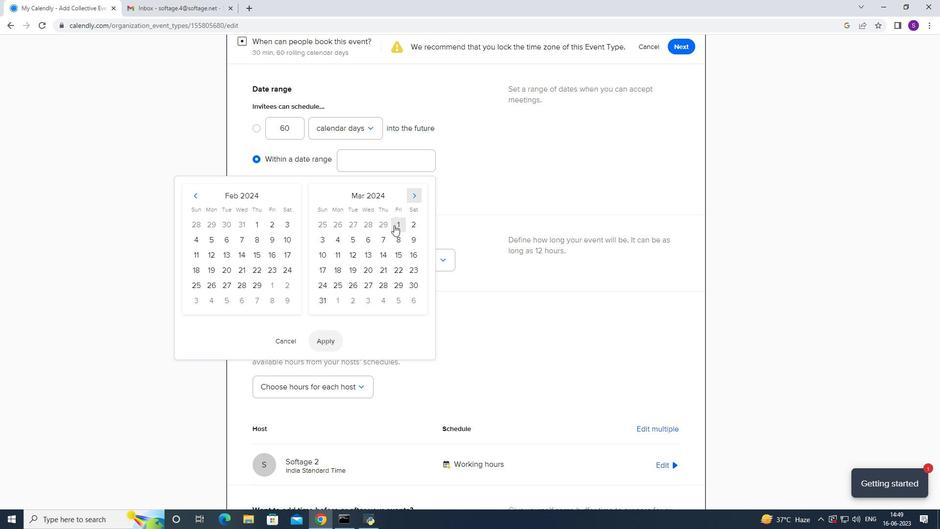 
Action: Mouse pressed left at (393, 226)
Screenshot: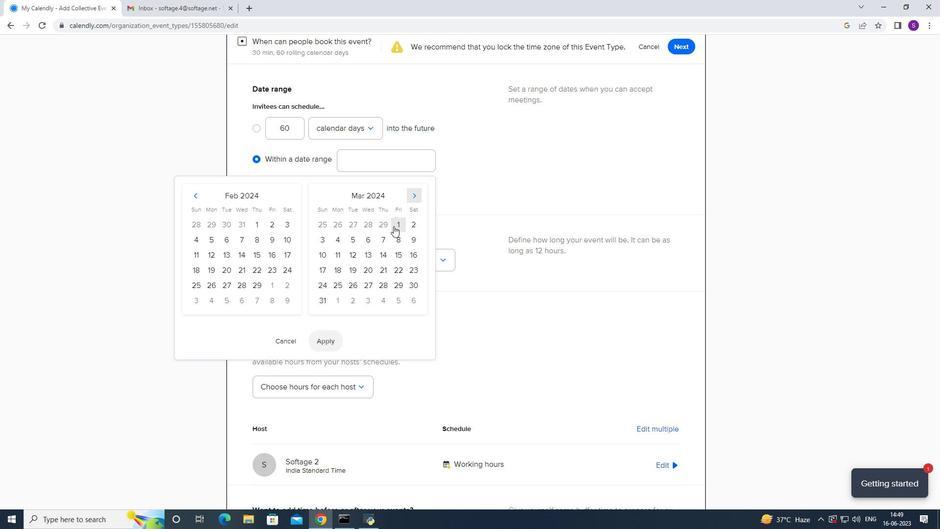 
Action: Mouse moved to (410, 223)
Screenshot: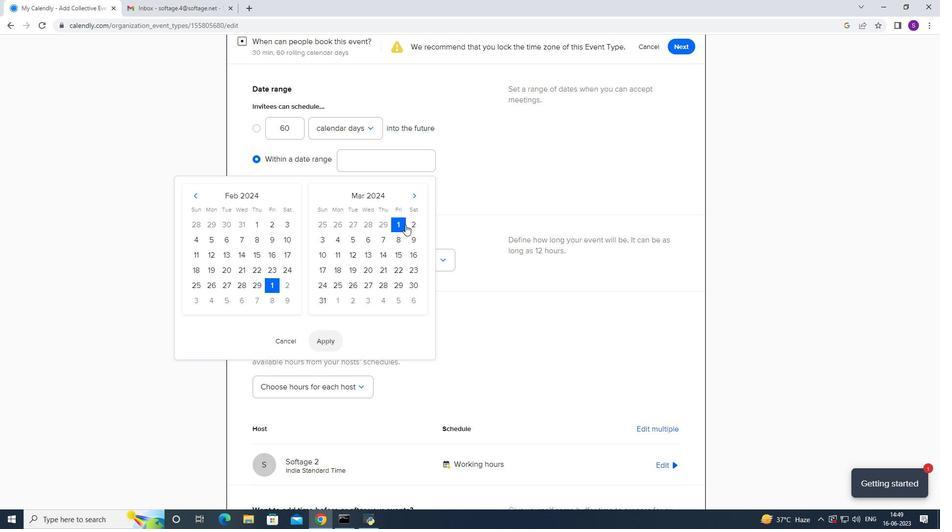 
Action: Mouse pressed left at (410, 223)
Screenshot: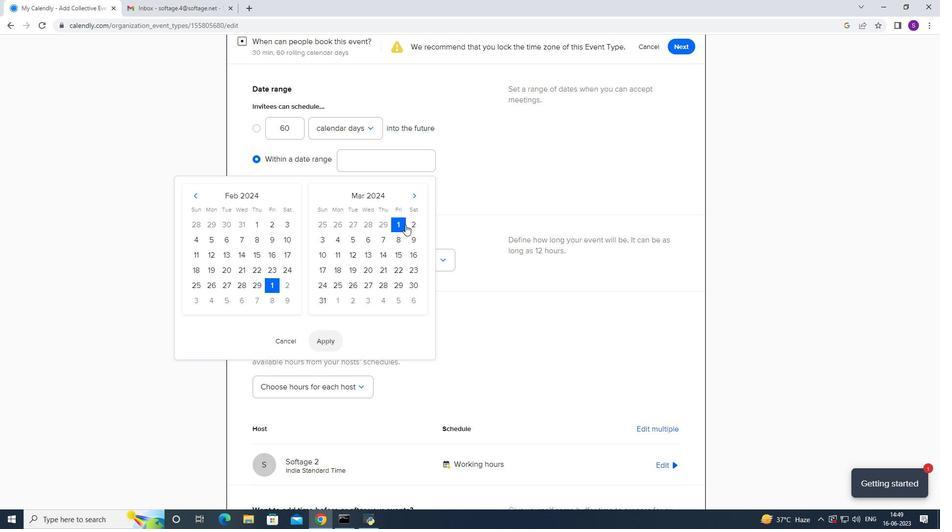 
Action: Mouse moved to (334, 332)
Screenshot: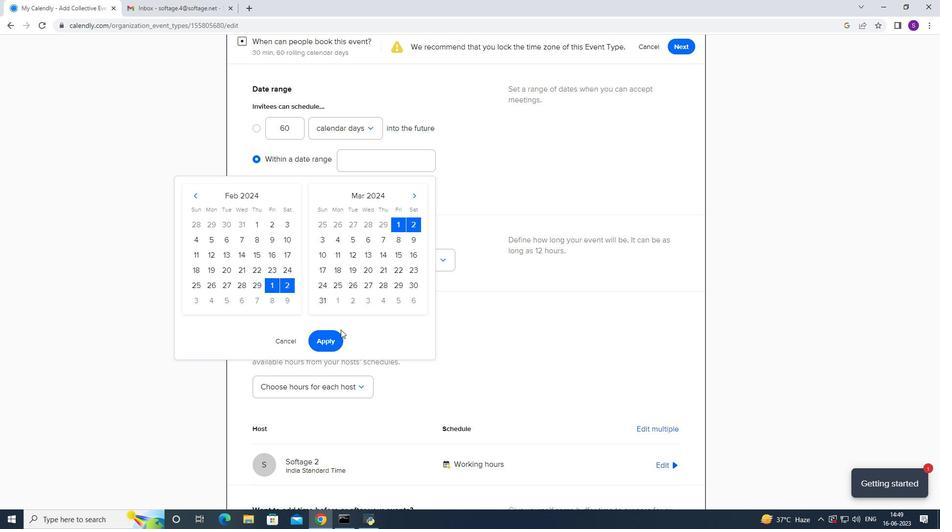 
Action: Mouse pressed left at (334, 332)
Screenshot: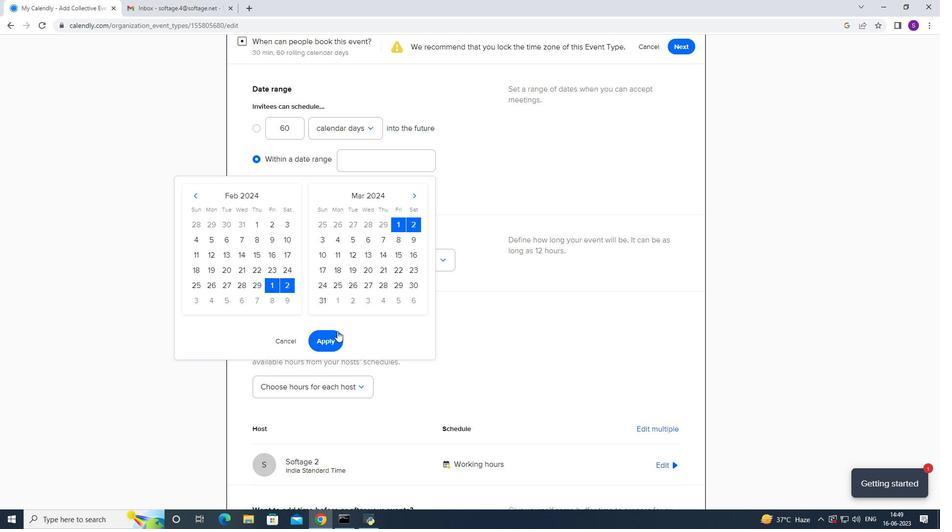 
Action: Mouse moved to (351, 327)
Screenshot: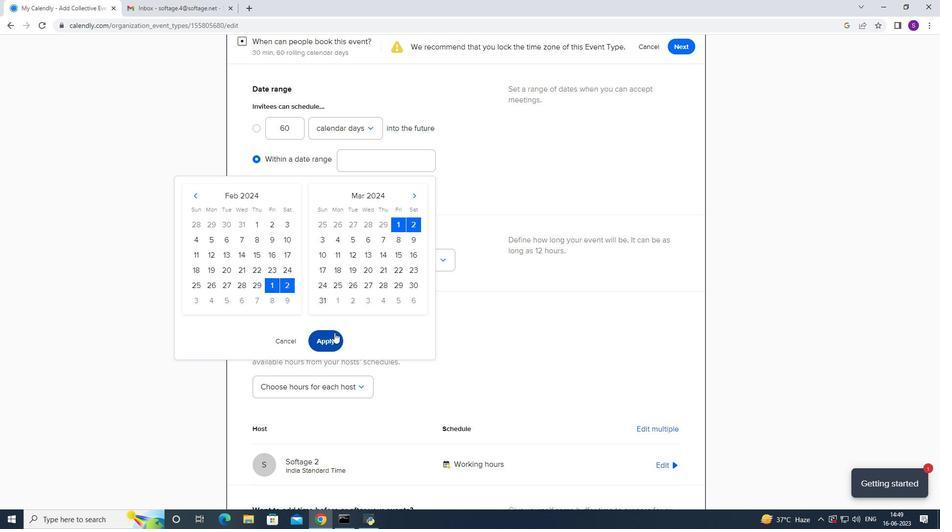 
Action: Mouse scrolled (351, 327) with delta (0, 0)
Screenshot: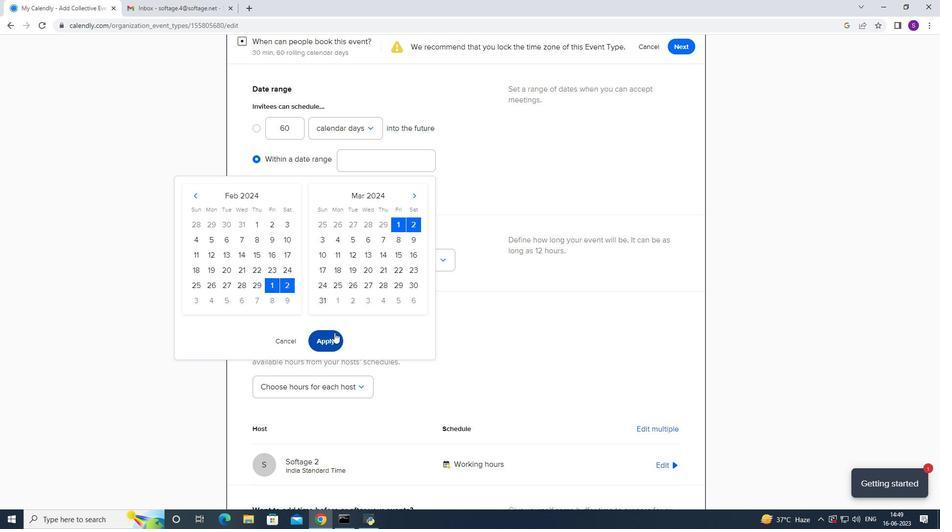
Action: Mouse moved to (582, 277)
Screenshot: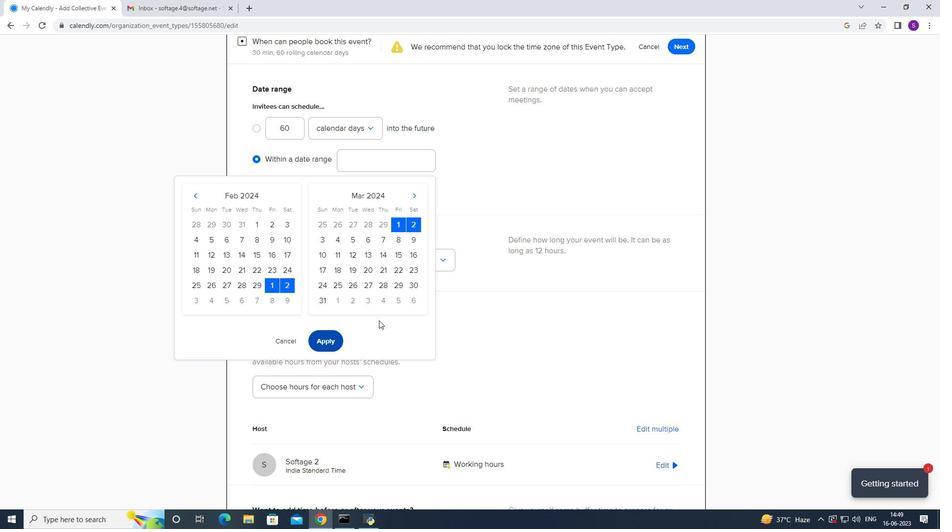 
Action: Mouse scrolled (582, 277) with delta (0, 0)
Screenshot: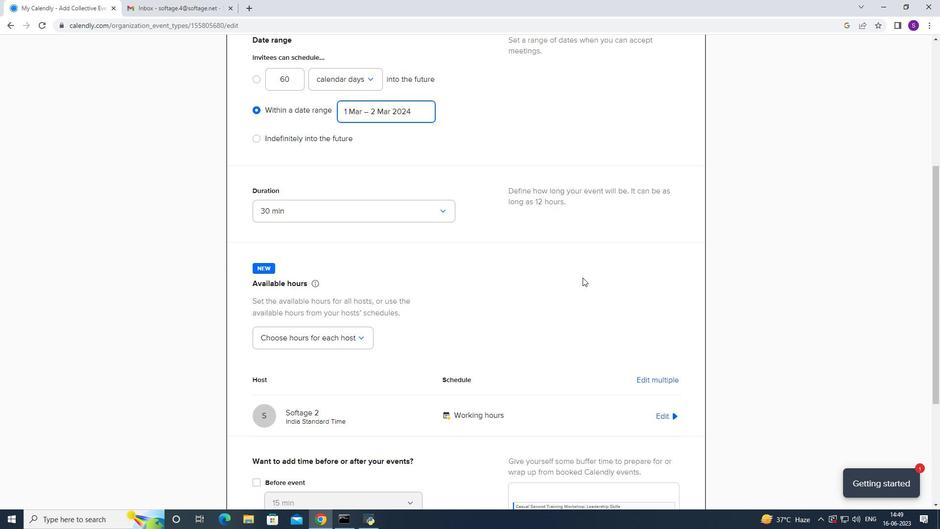 
Action: Mouse scrolled (582, 277) with delta (0, 0)
Screenshot: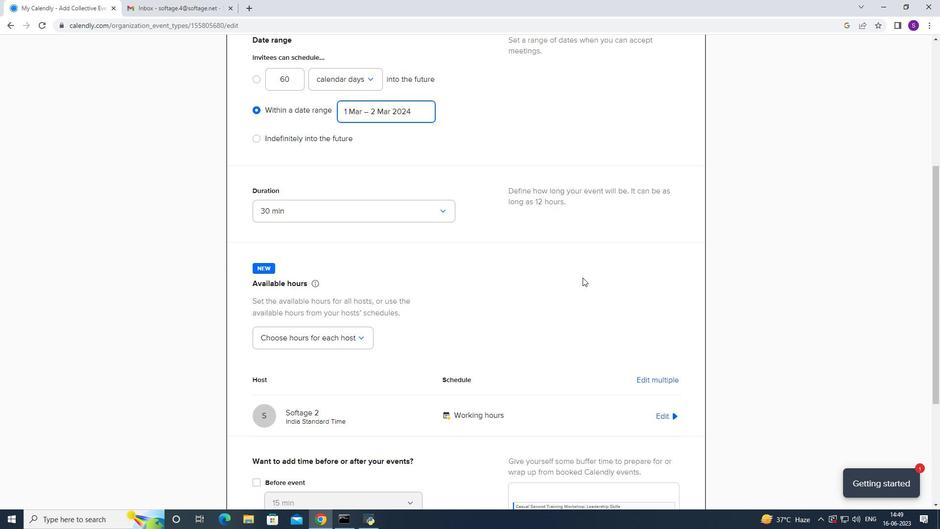 
Action: Mouse scrolled (582, 277) with delta (0, 0)
Screenshot: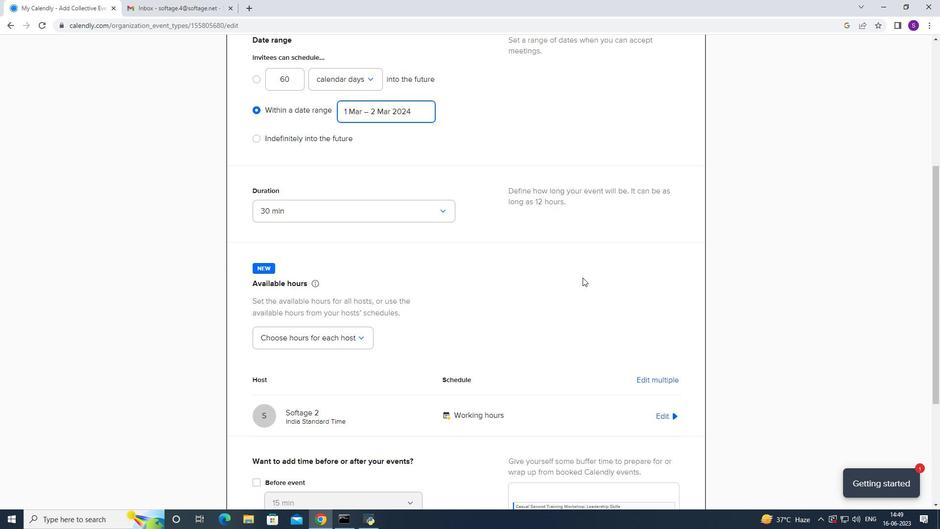 
Action: Mouse scrolled (582, 277) with delta (0, 0)
Screenshot: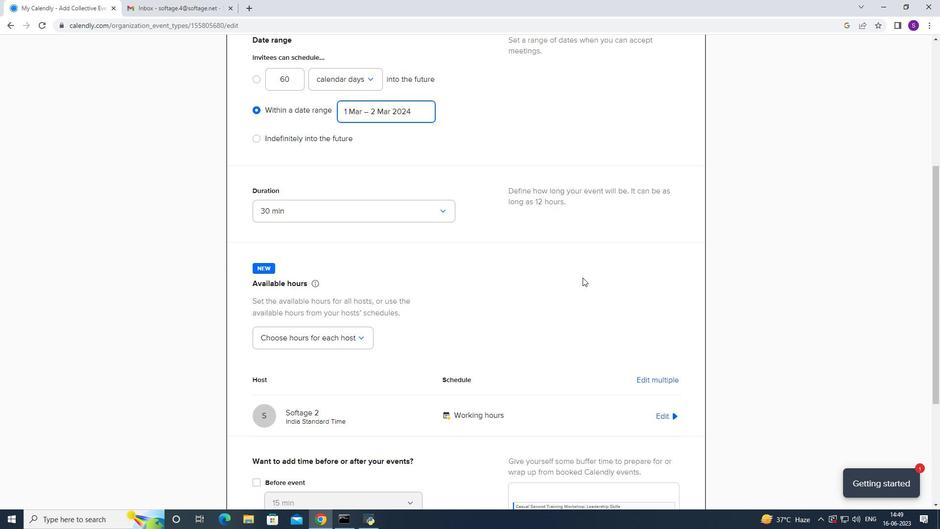 
Action: Mouse scrolled (582, 277) with delta (0, 0)
Screenshot: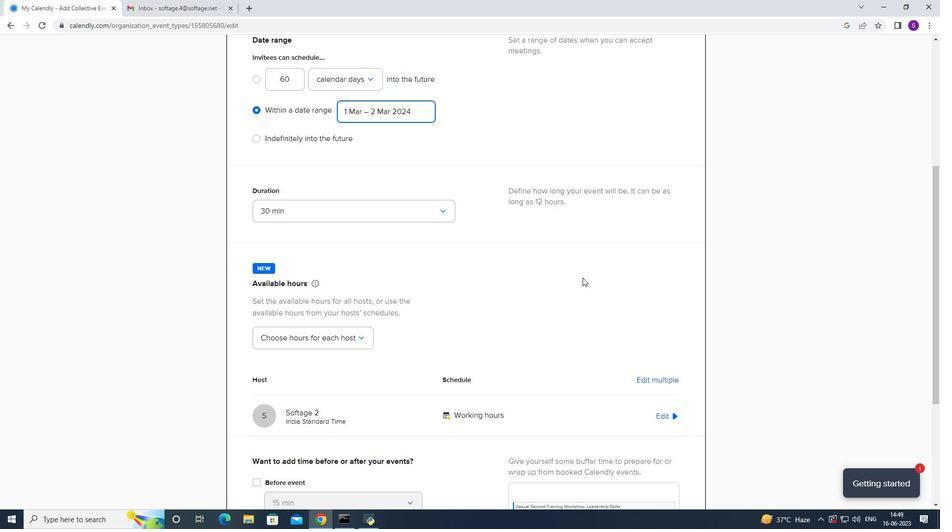 
Action: Mouse scrolled (582, 277) with delta (0, 0)
Screenshot: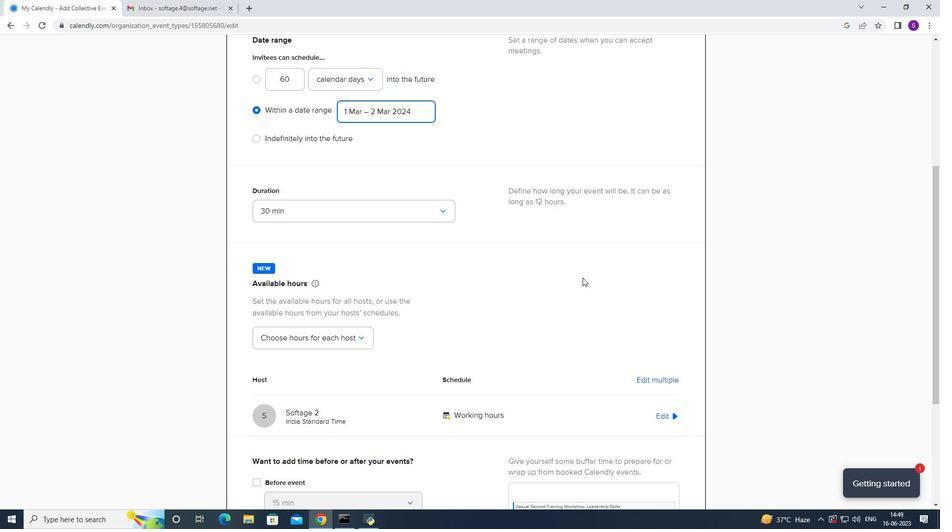 
Action: Mouse scrolled (582, 277) with delta (0, 0)
Screenshot: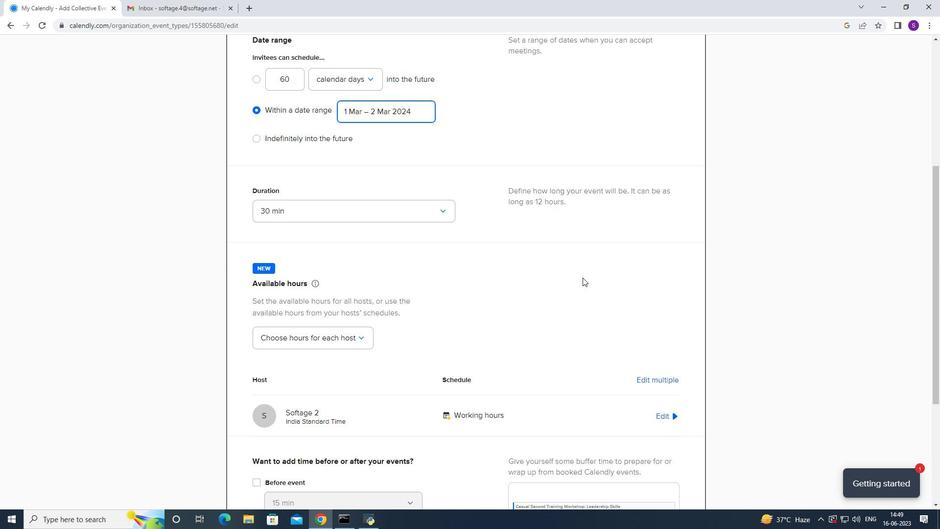 
Action: Mouse scrolled (582, 277) with delta (0, 0)
Screenshot: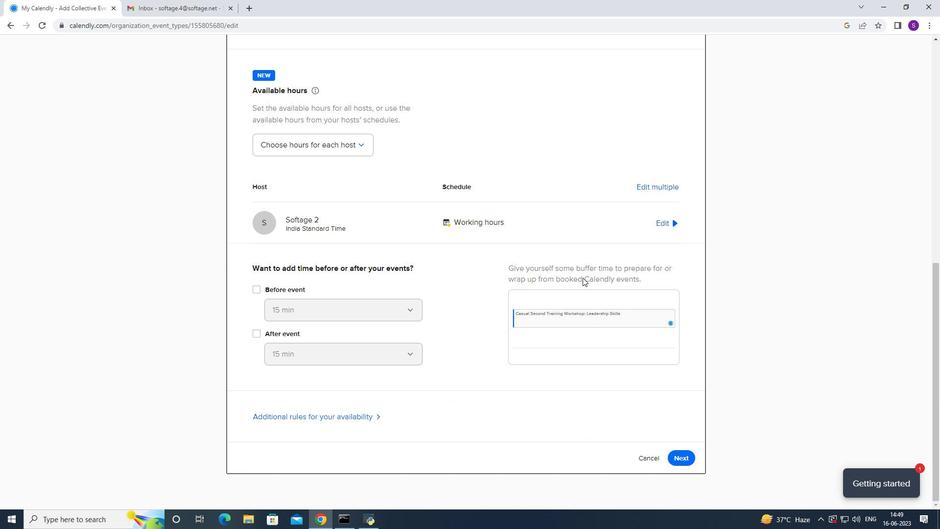 
Action: Mouse scrolled (582, 277) with delta (0, 0)
Screenshot: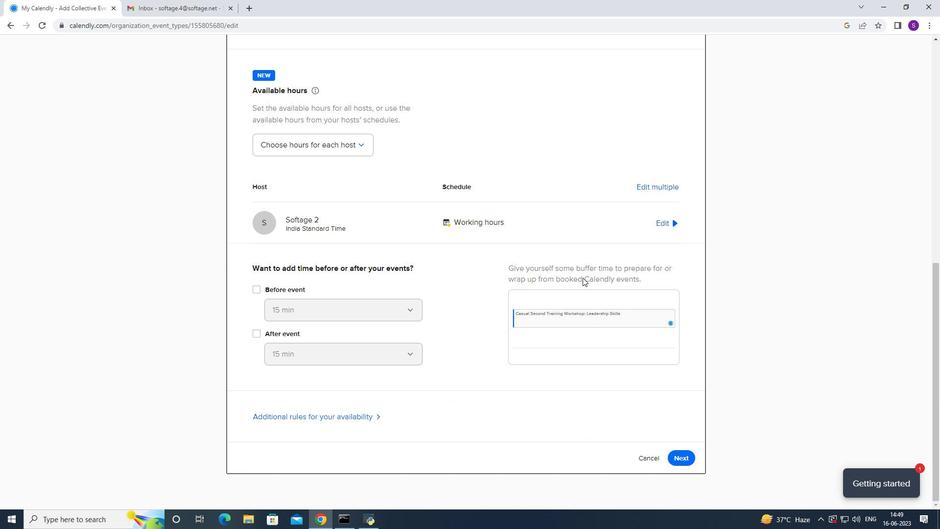 
Action: Mouse scrolled (582, 277) with delta (0, 0)
Screenshot: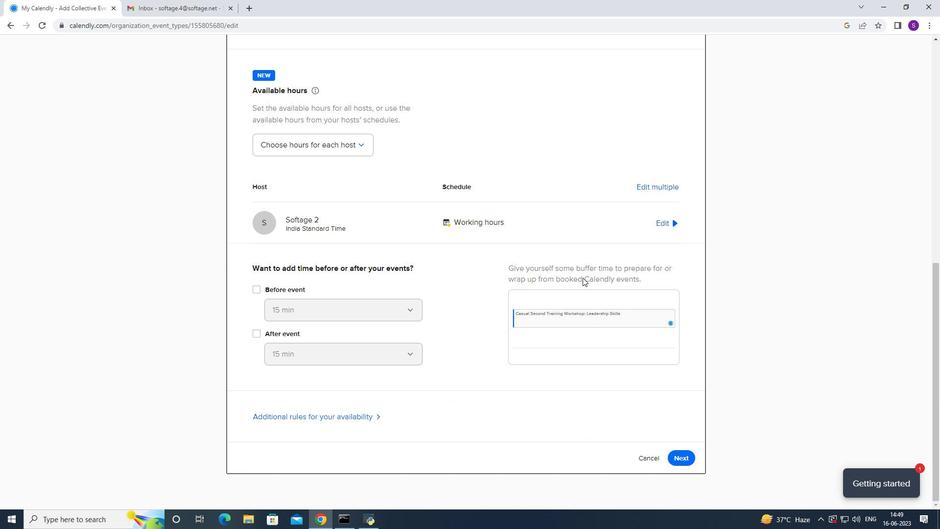 
Action: Mouse scrolled (582, 277) with delta (0, 0)
Screenshot: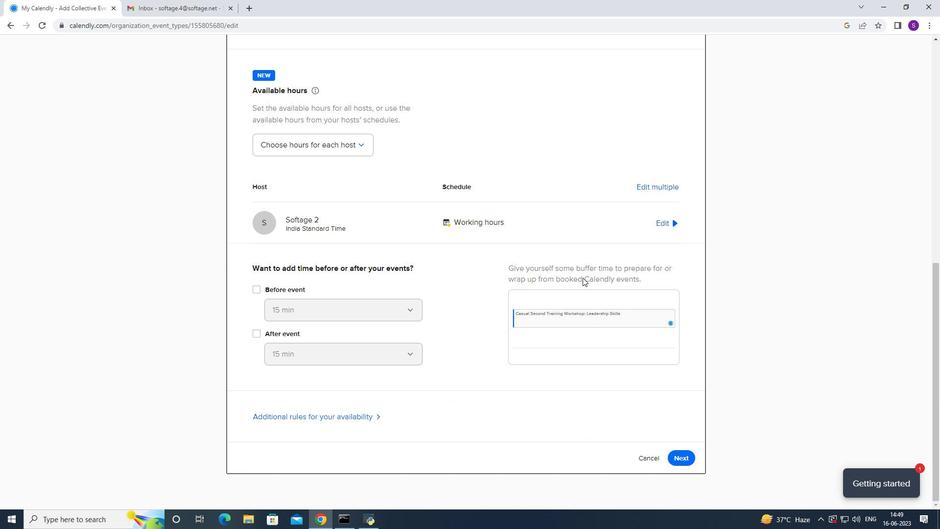 
Action: Mouse scrolled (582, 277) with delta (0, 0)
Screenshot: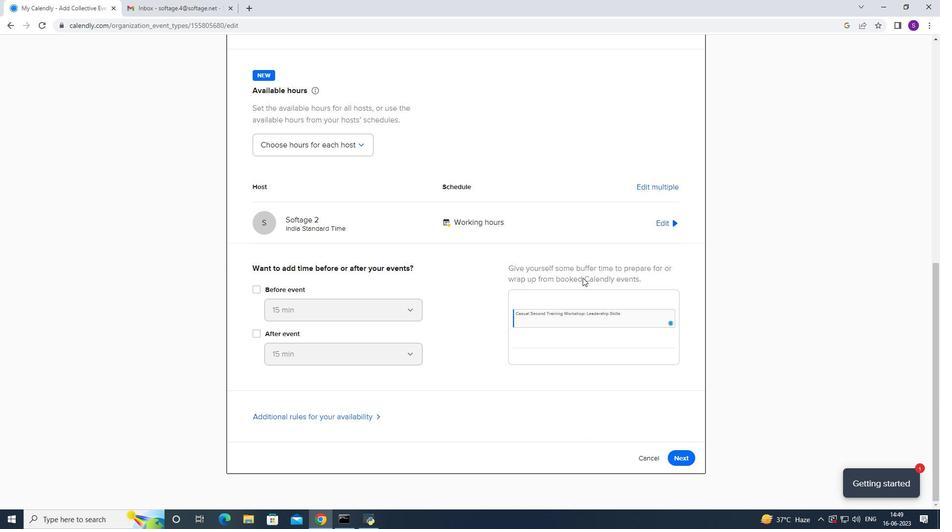 
Action: Mouse moved to (670, 460)
Screenshot: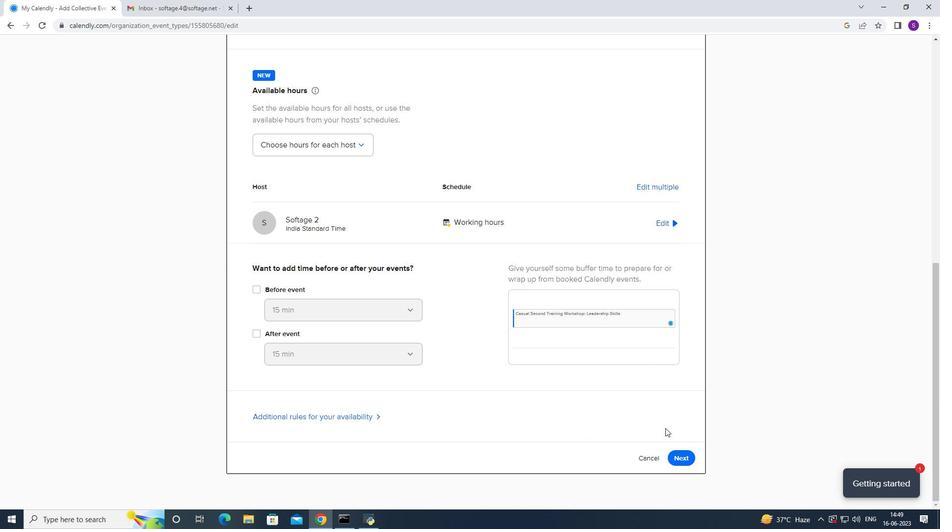 
Action: Mouse pressed left at (670, 460)
Screenshot: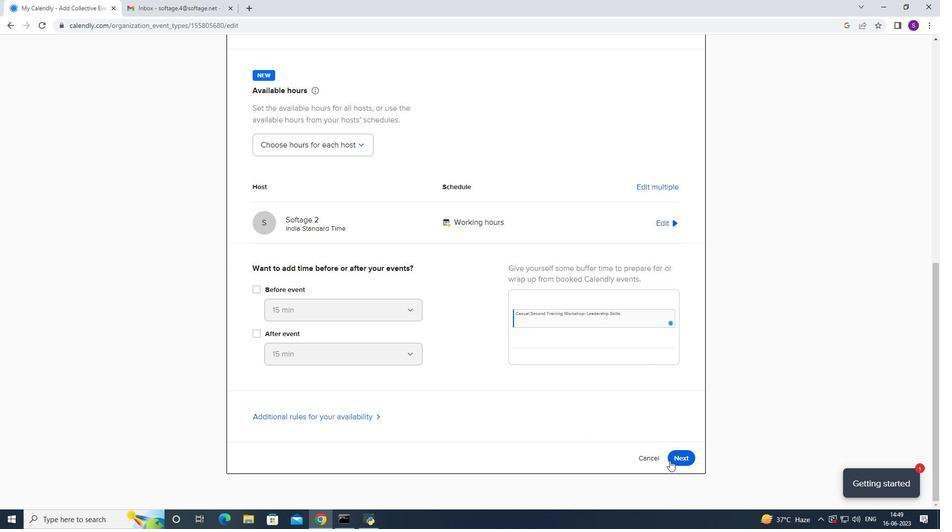 
Action: Mouse moved to (663, 85)
Screenshot: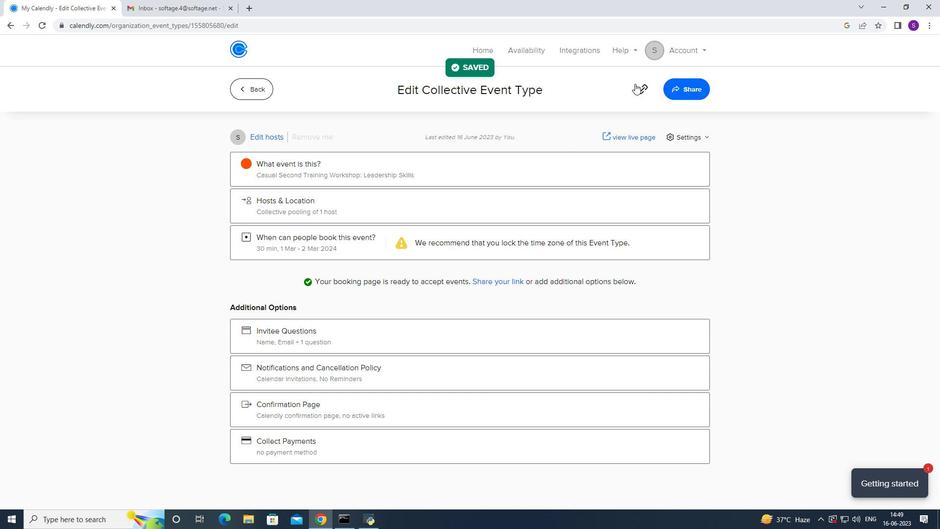 
Action: Mouse pressed left at (663, 85)
Screenshot: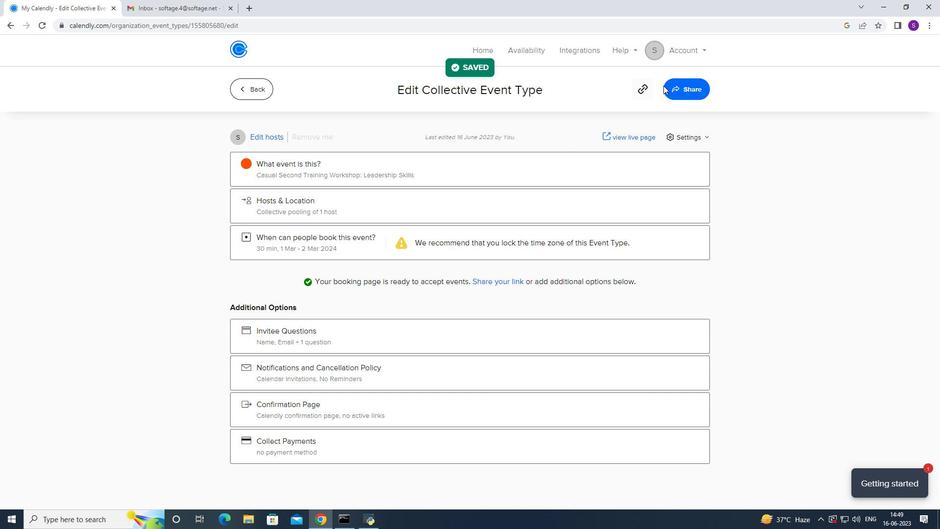 
Action: Mouse moved to (594, 173)
Screenshot: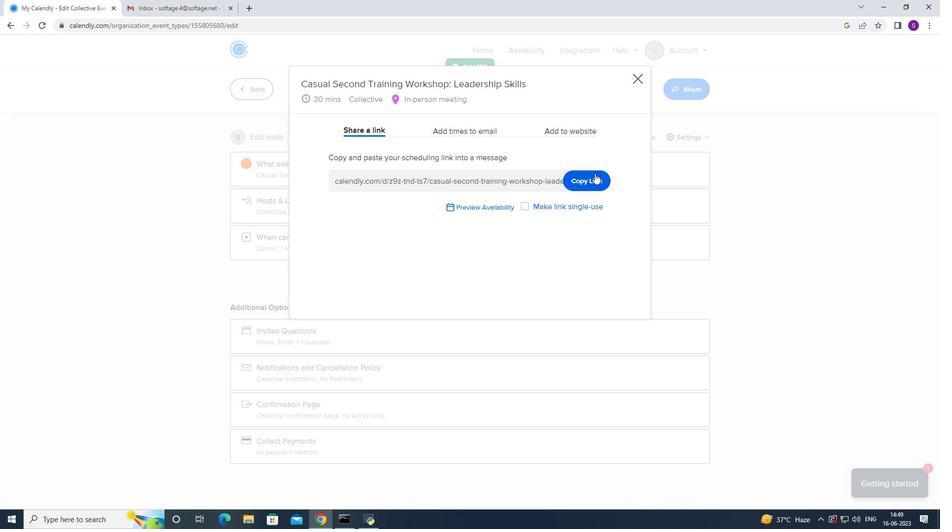 
Action: Mouse pressed left at (594, 173)
Screenshot: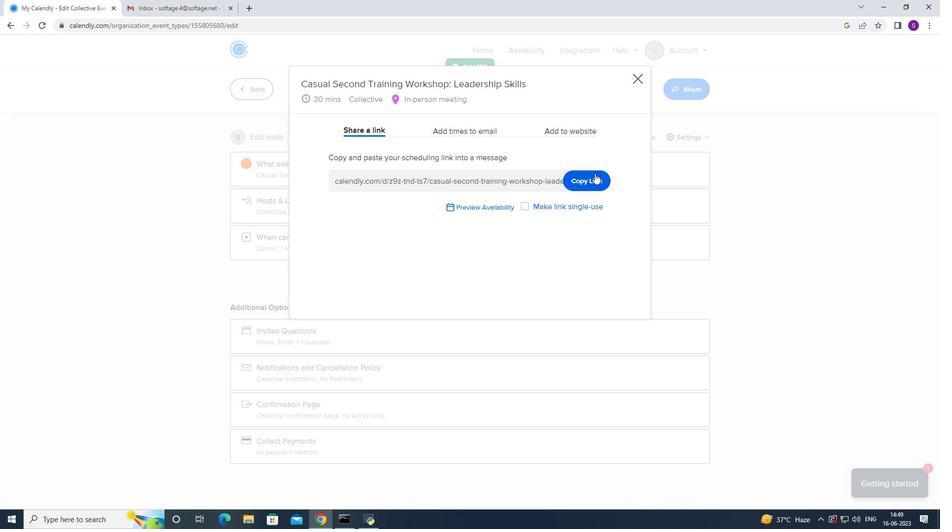 
Action: Mouse moved to (197, 14)
Screenshot: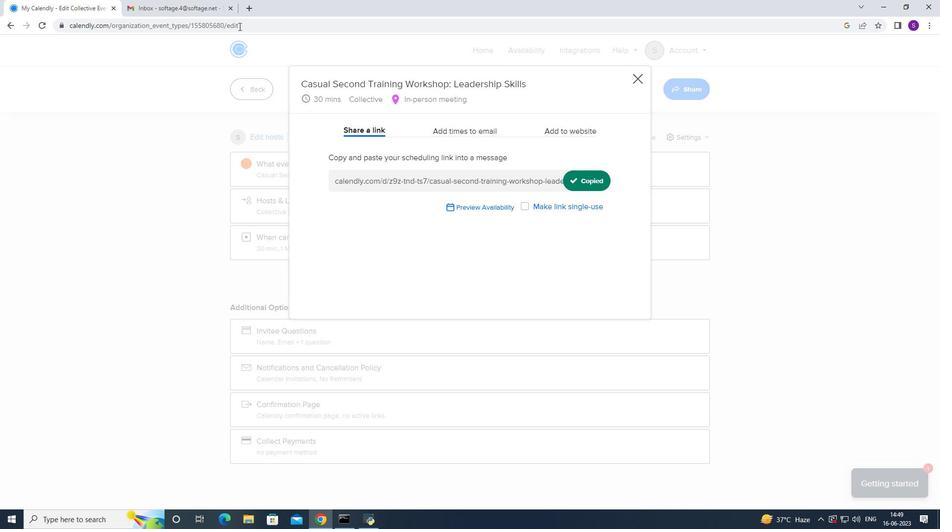 
Action: Mouse pressed left at (197, 14)
Screenshot: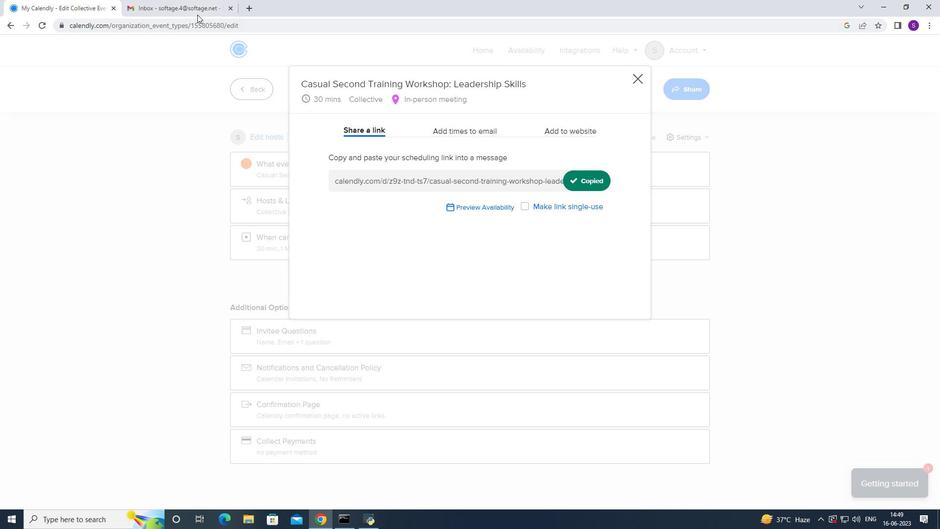 
Action: Mouse moved to (71, 87)
Screenshot: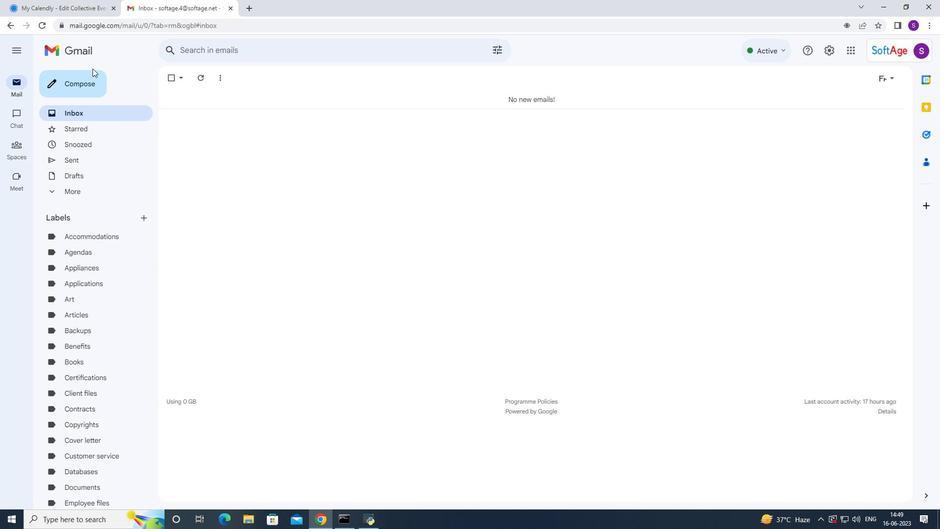 
Action: Mouse pressed left at (71, 87)
Screenshot: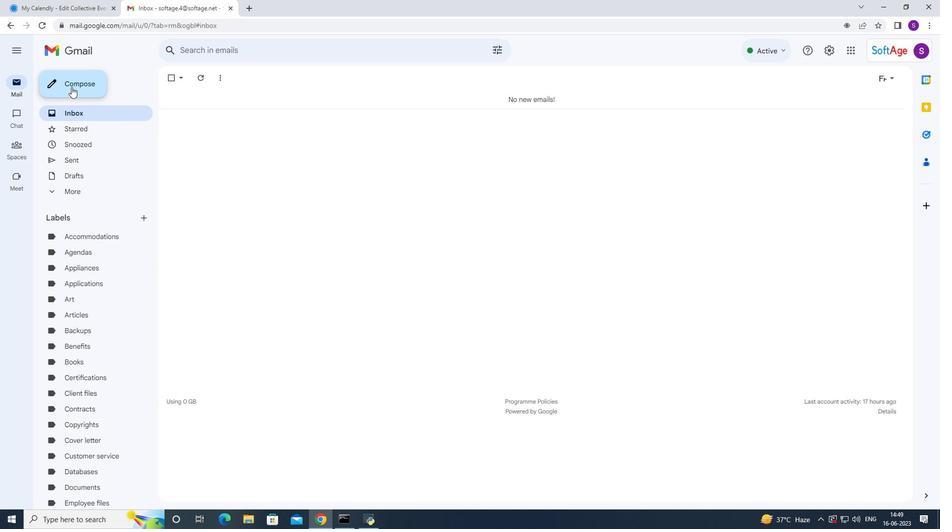 
Action: Mouse moved to (686, 322)
Screenshot: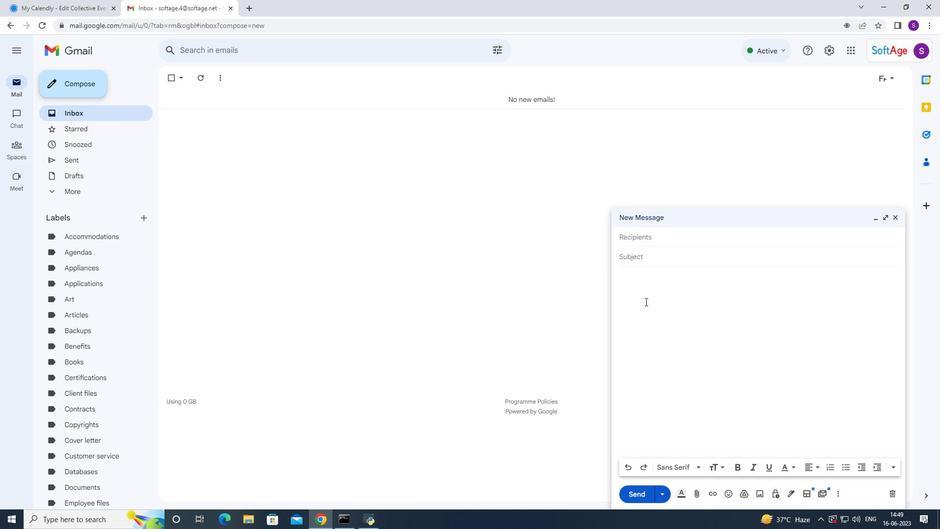 
Action: Mouse pressed right at (686, 322)
Screenshot: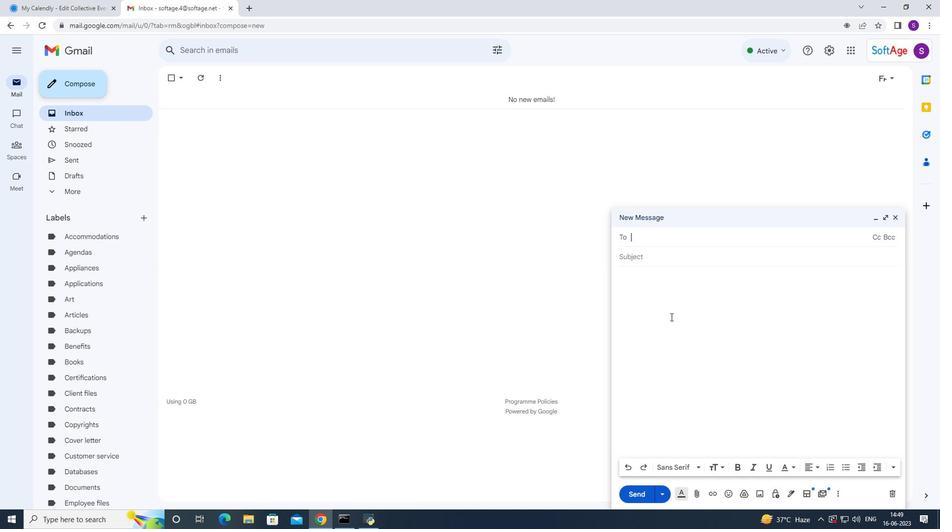 
Action: Mouse moved to (719, 402)
Screenshot: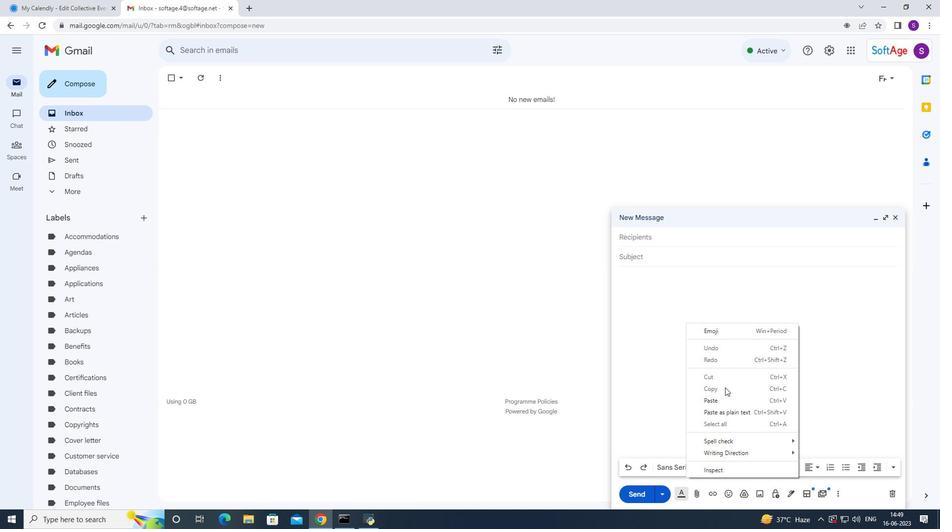 
Action: Mouse pressed left at (719, 402)
Screenshot: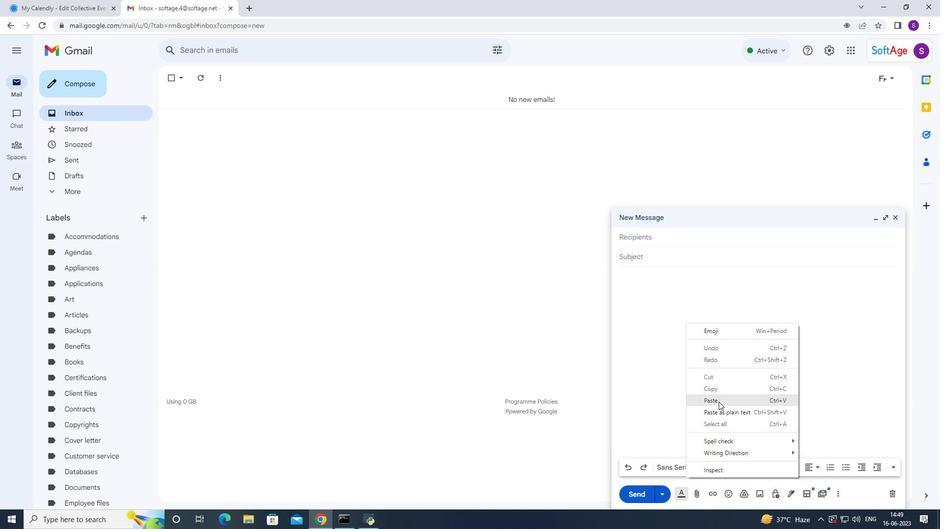 
Action: Mouse moved to (685, 240)
Screenshot: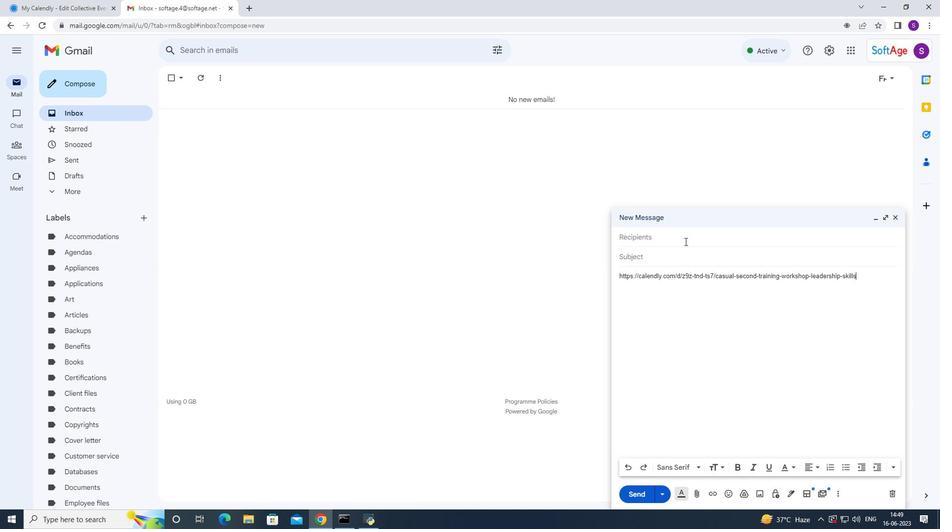 
Action: Mouse pressed left at (685, 240)
Screenshot: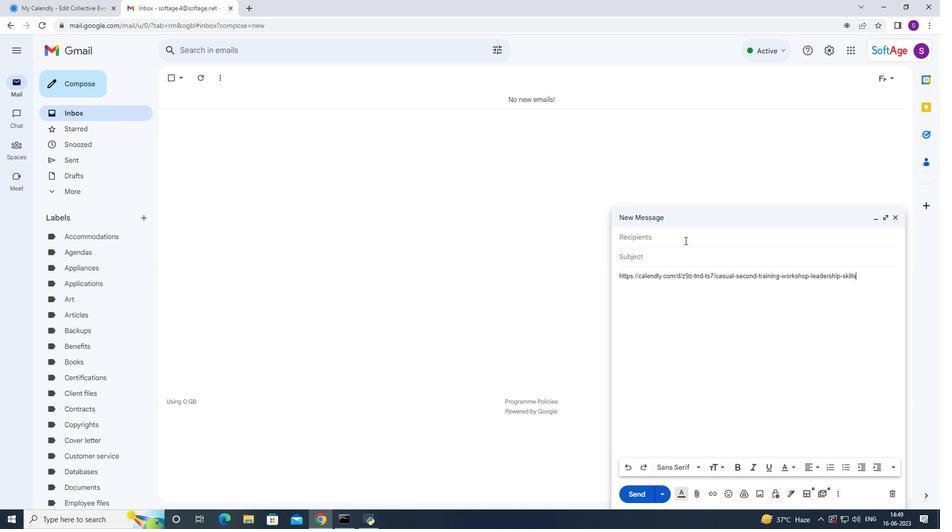 
Action: Mouse moved to (684, 239)
Screenshot: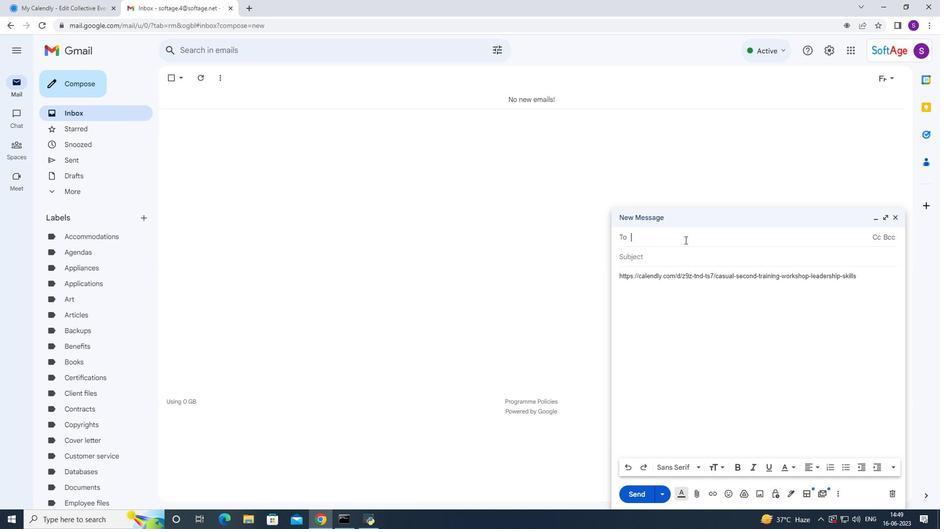 
Action: Key pressed soft
Screenshot: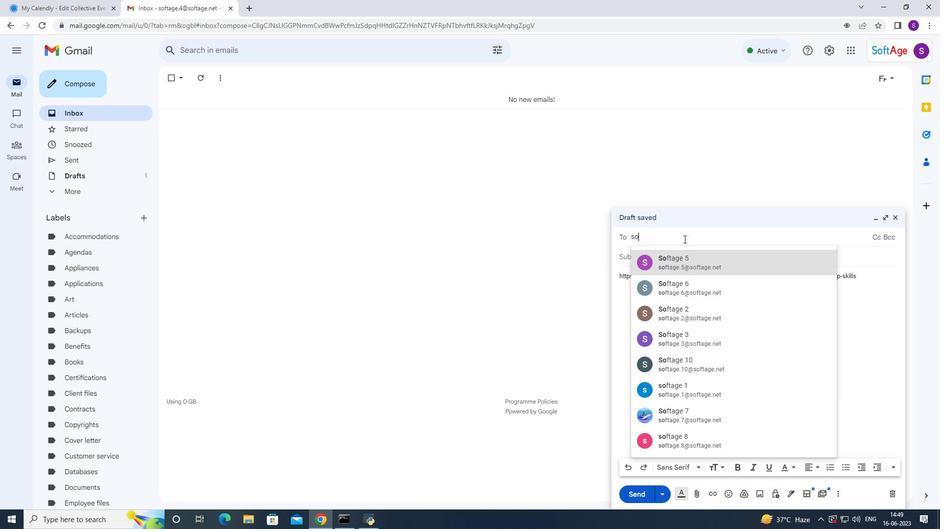 
Action: Mouse moved to (669, 275)
Screenshot: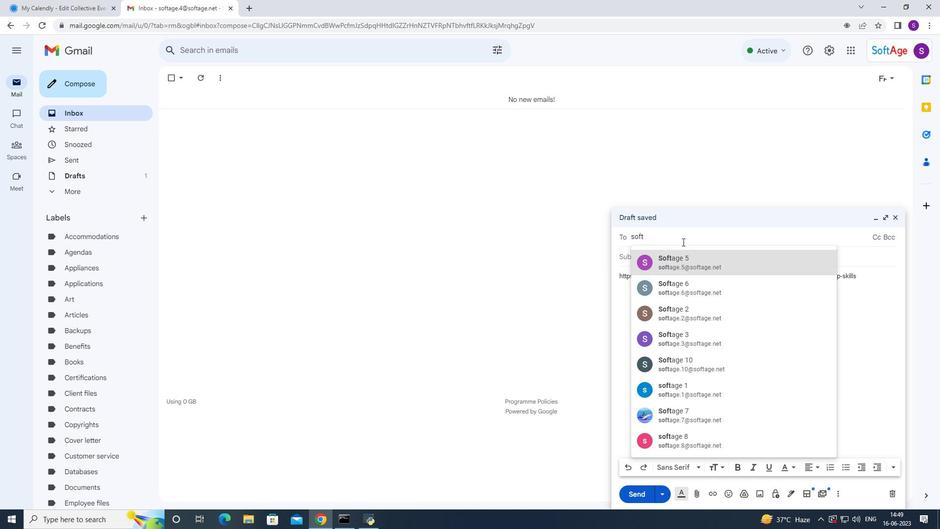
Action: Mouse pressed left at (669, 275)
Screenshot: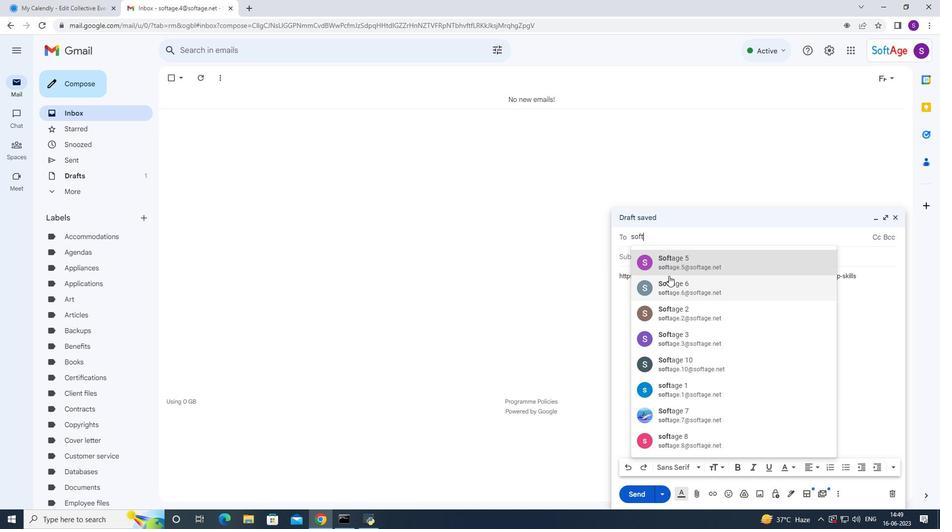 
Action: Mouse moved to (687, 232)
Screenshot: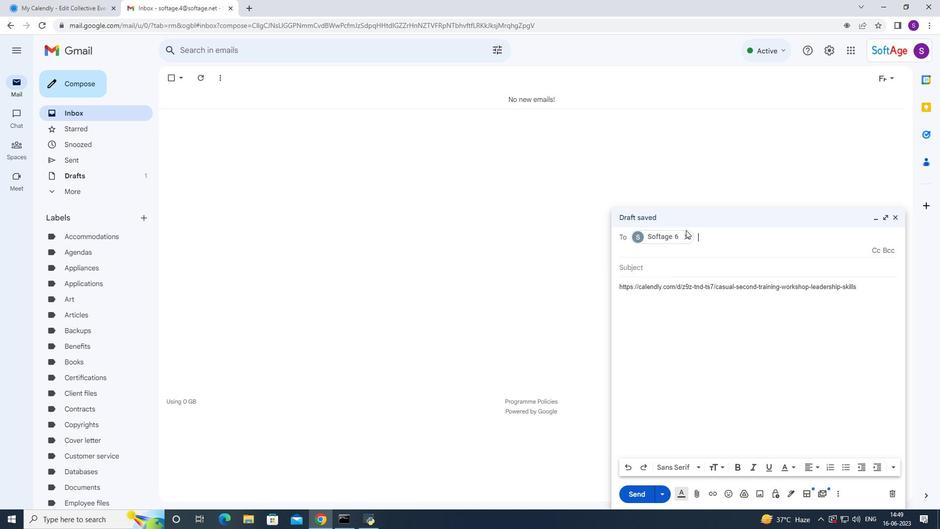 
Action: Mouse pressed left at (687, 232)
Screenshot: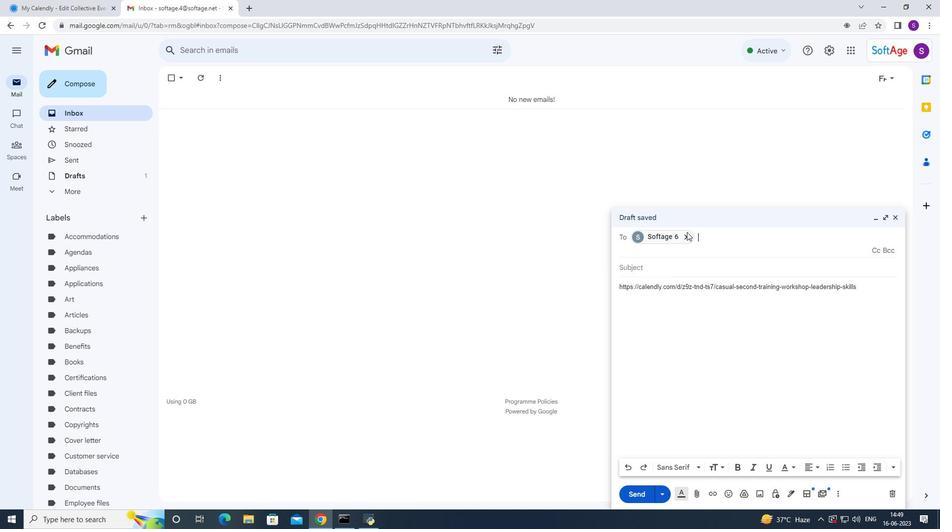 
Action: Mouse moved to (674, 254)
Screenshot: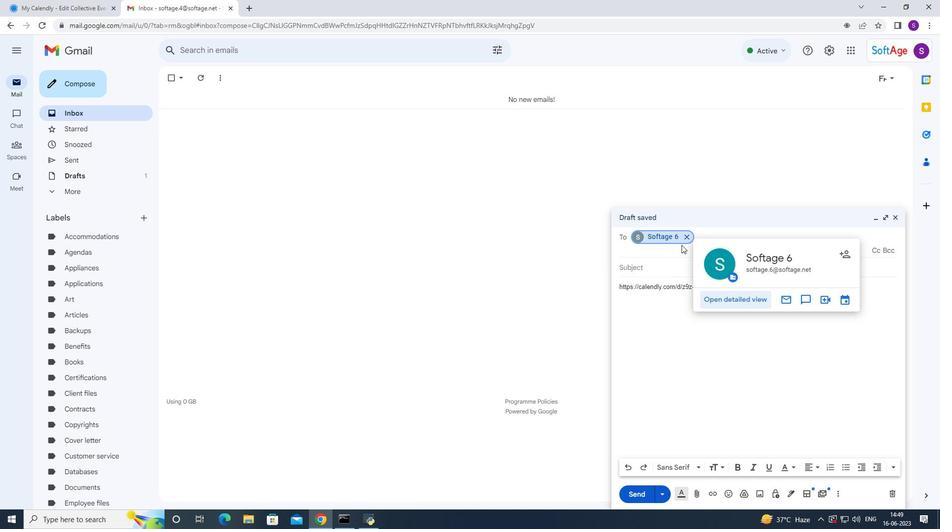 
Action: Mouse pressed left at (674, 254)
Screenshot: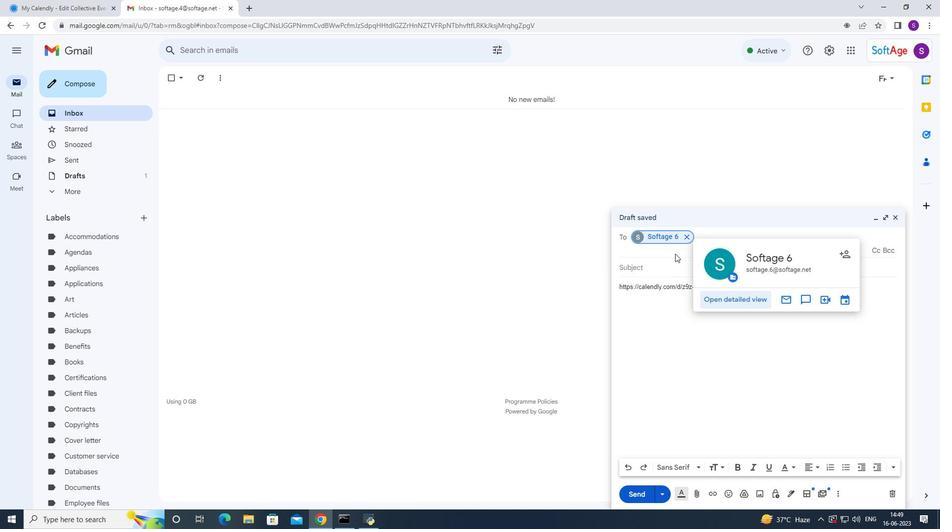 
Action: Mouse moved to (711, 233)
Screenshot: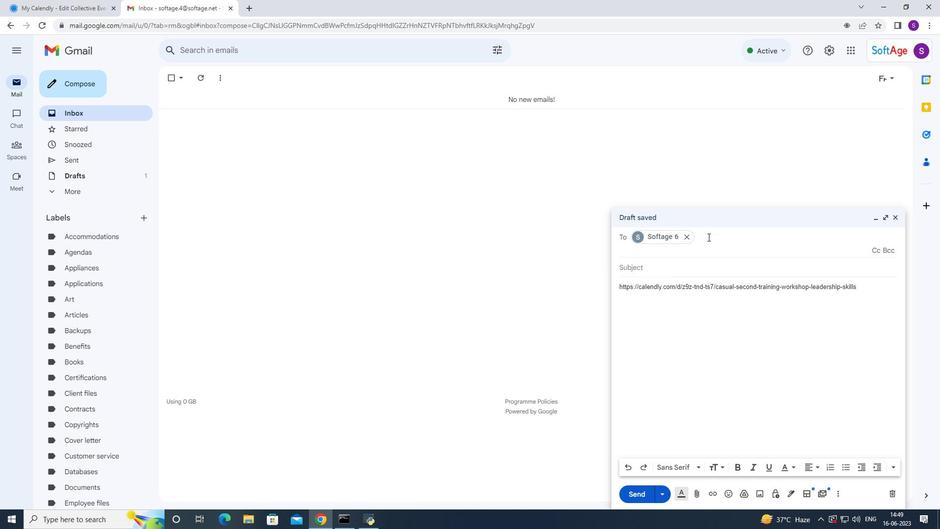 
Action: Mouse pressed left at (711, 233)
Screenshot: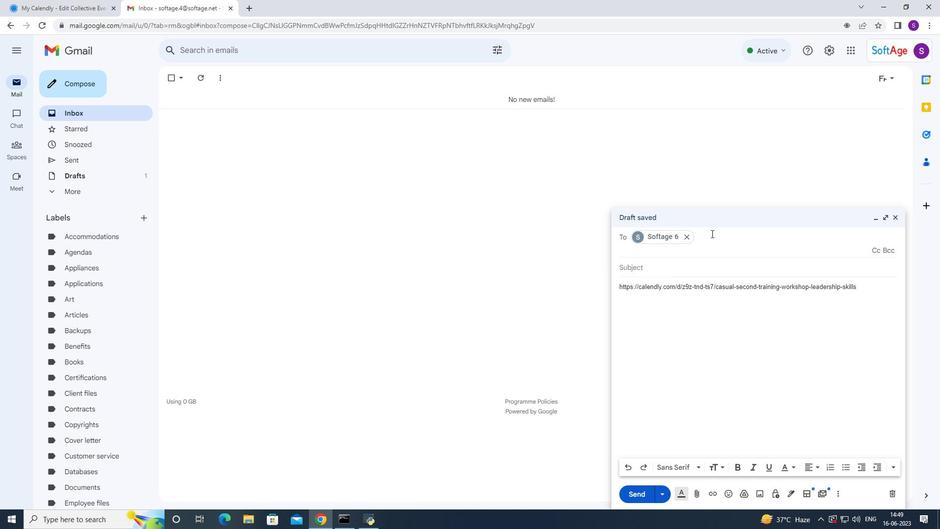 
Action: Key pressed soft
Screenshot: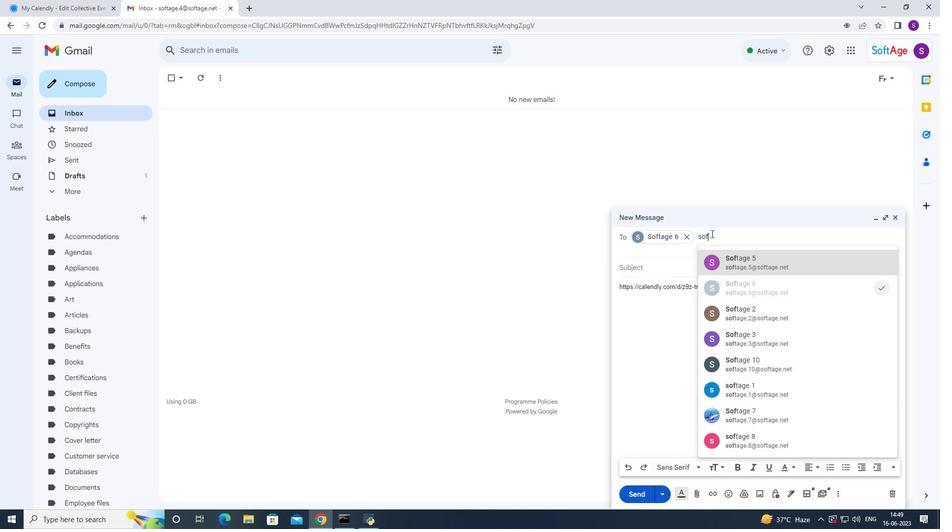 
Action: Mouse moved to (723, 256)
Screenshot: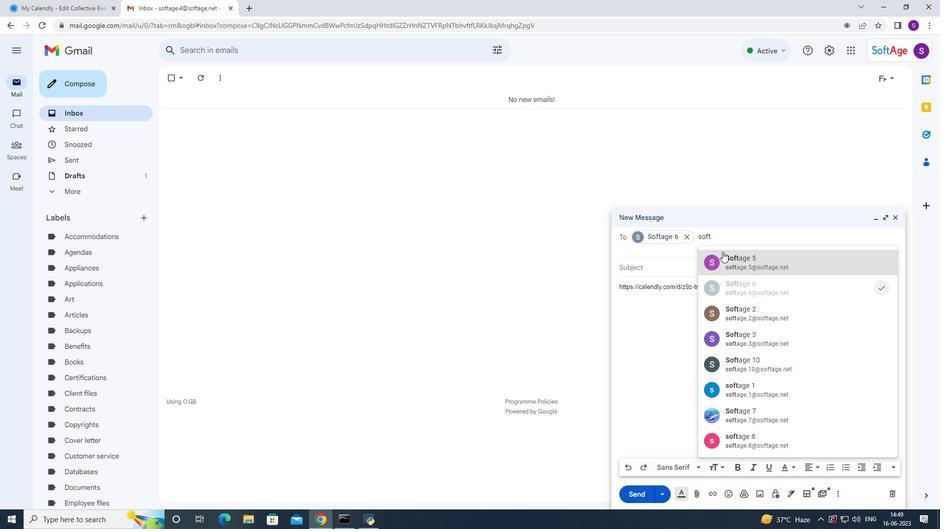 
Action: Mouse pressed left at (723, 256)
Screenshot: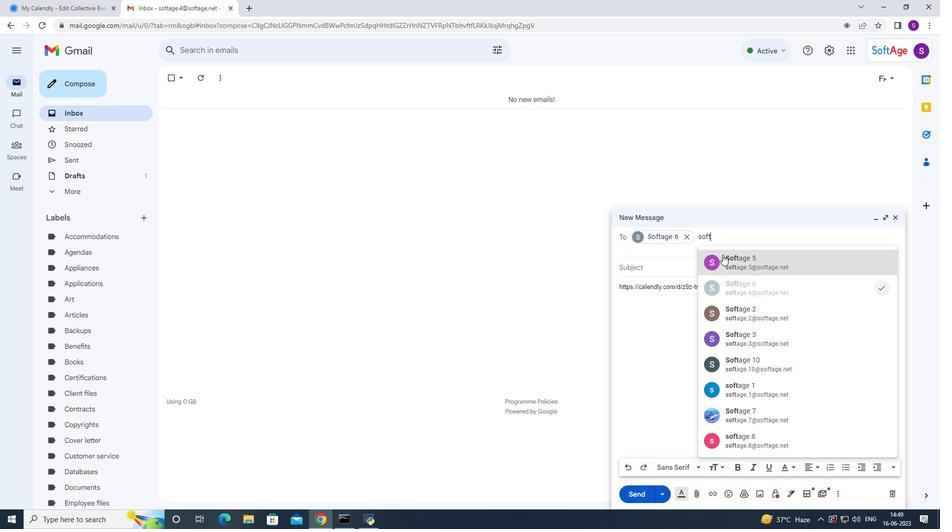 
Action: Mouse moved to (685, 309)
Screenshot: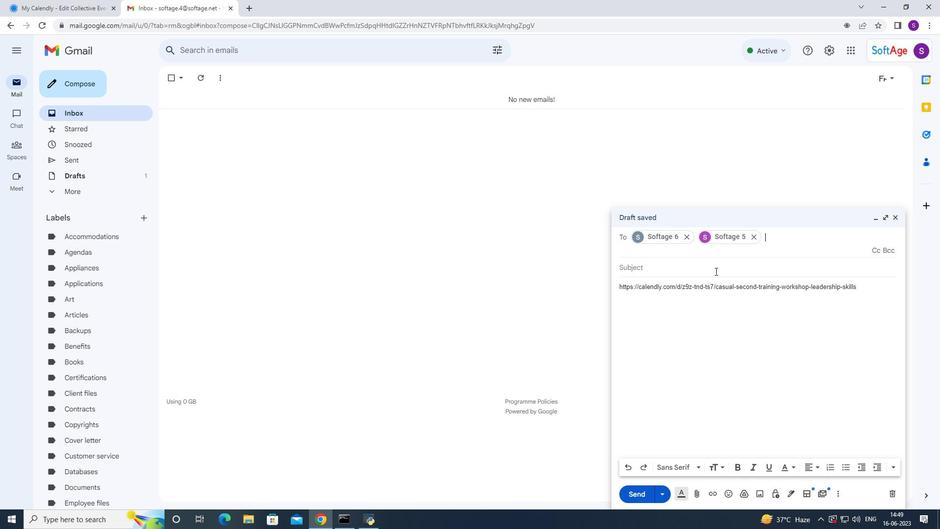 
Action: Mouse pressed left at (685, 309)
Screenshot: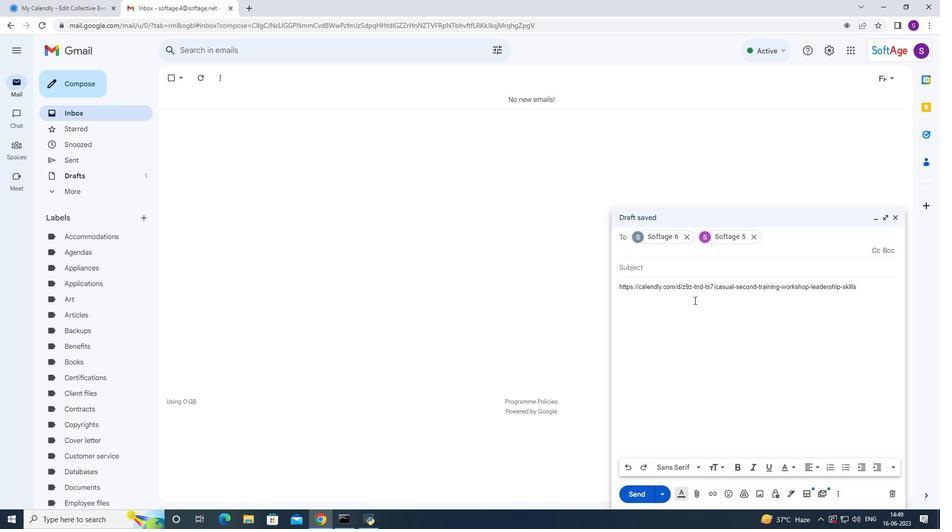 
Action: Mouse moved to (634, 485)
Screenshot: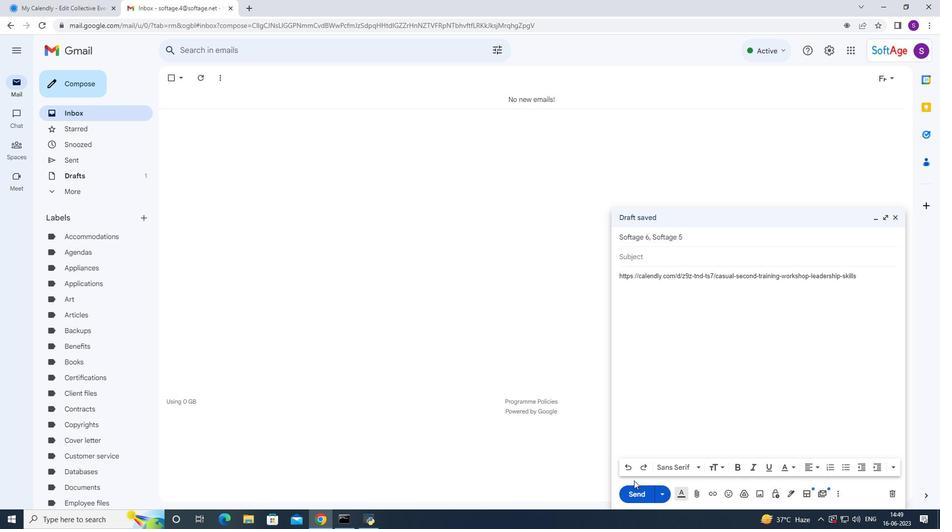 
Action: Mouse pressed left at (634, 485)
Screenshot: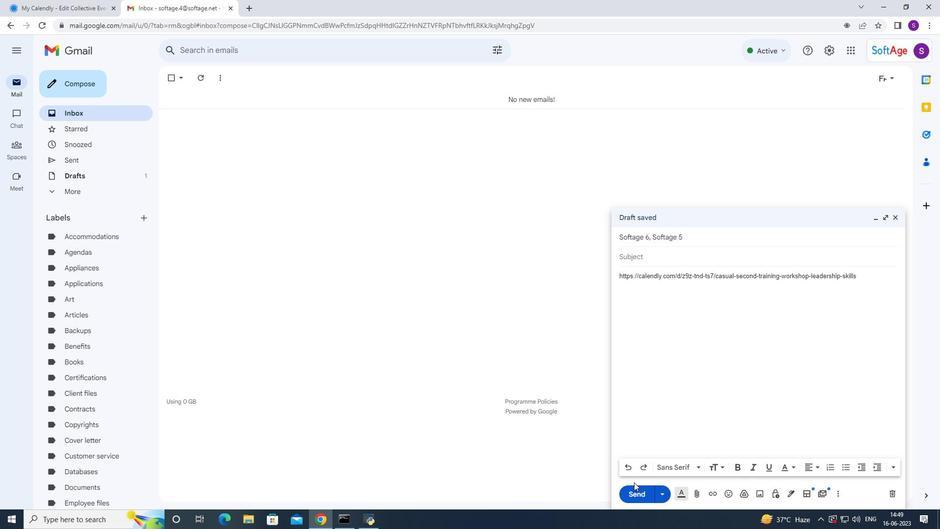 
Action: Mouse moved to (623, 485)
Screenshot: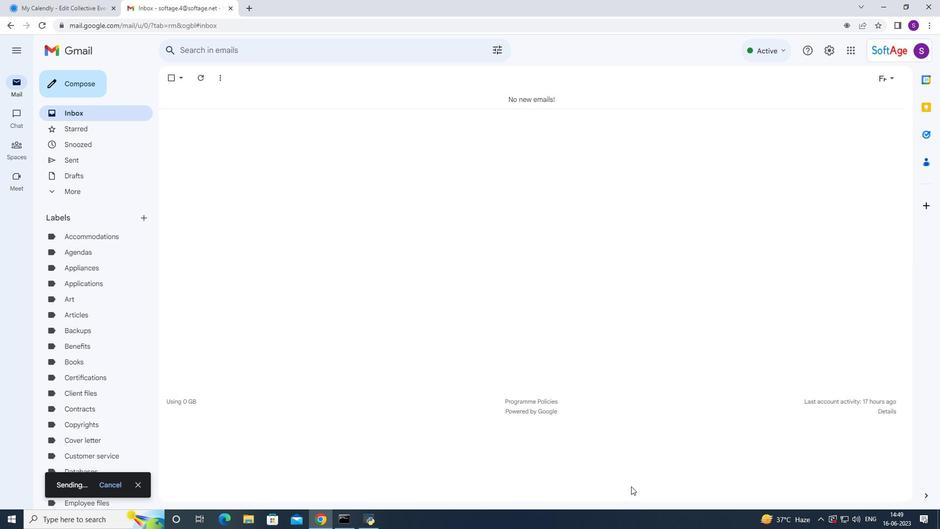 
